 Task: Look for space in Mountlake Terrace, United States from 12th  July, 2023 to 15th July, 2023 for 3 adults in price range Rs.12000 to Rs.16000. Place can be entire place with 2 bedrooms having 3 beds and 1 bathroom. Property type can be house, flat, guest house. Booking option can be shelf check-in. Required host language is English.
Action: Mouse moved to (484, 103)
Screenshot: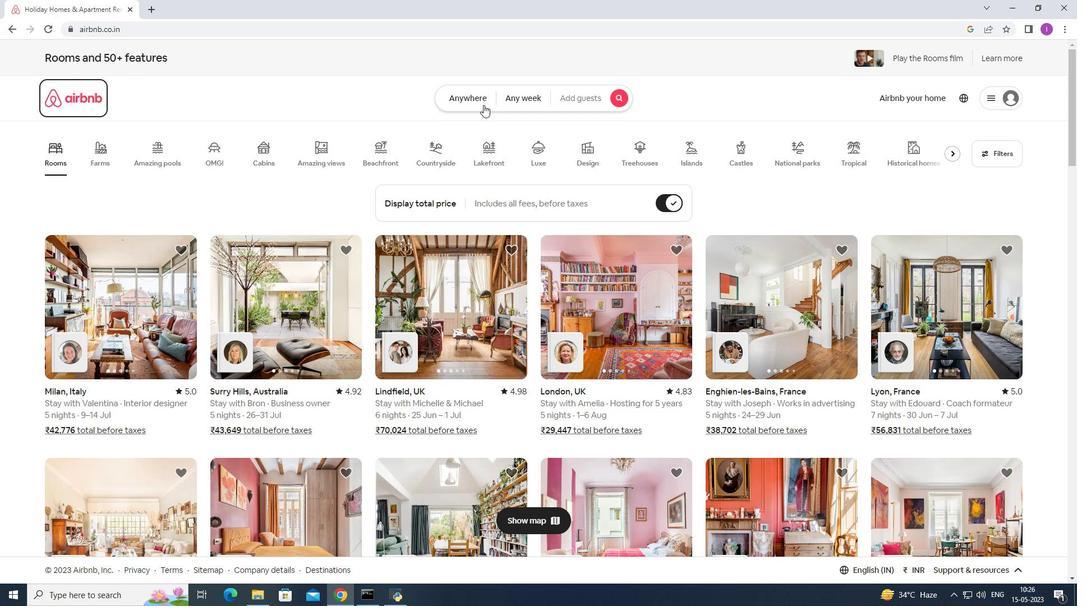 
Action: Mouse pressed left at (484, 103)
Screenshot: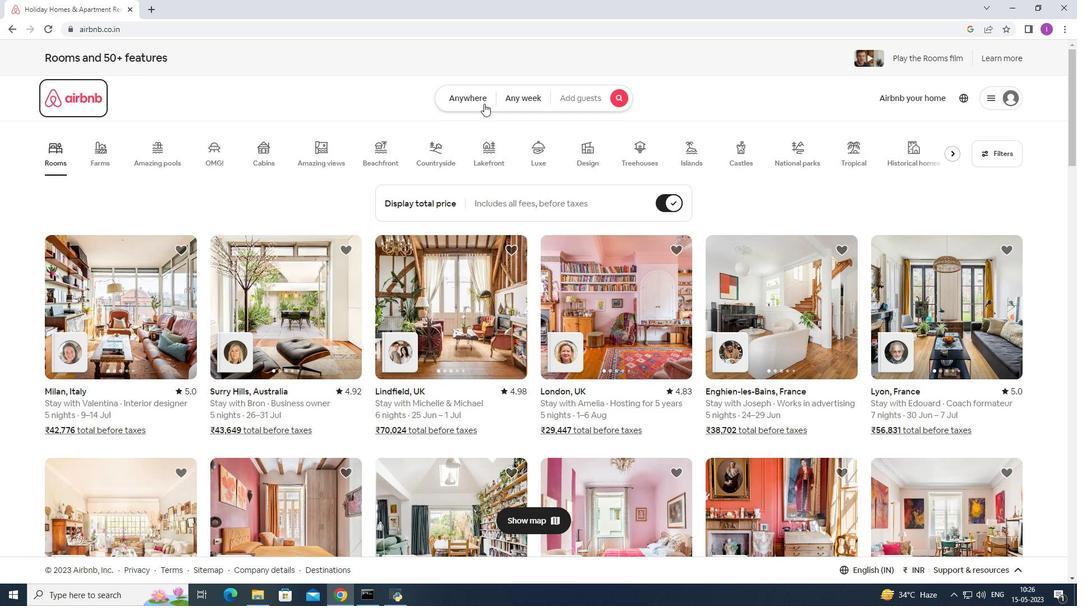 
Action: Key pressed <Key.shift>M
Screenshot: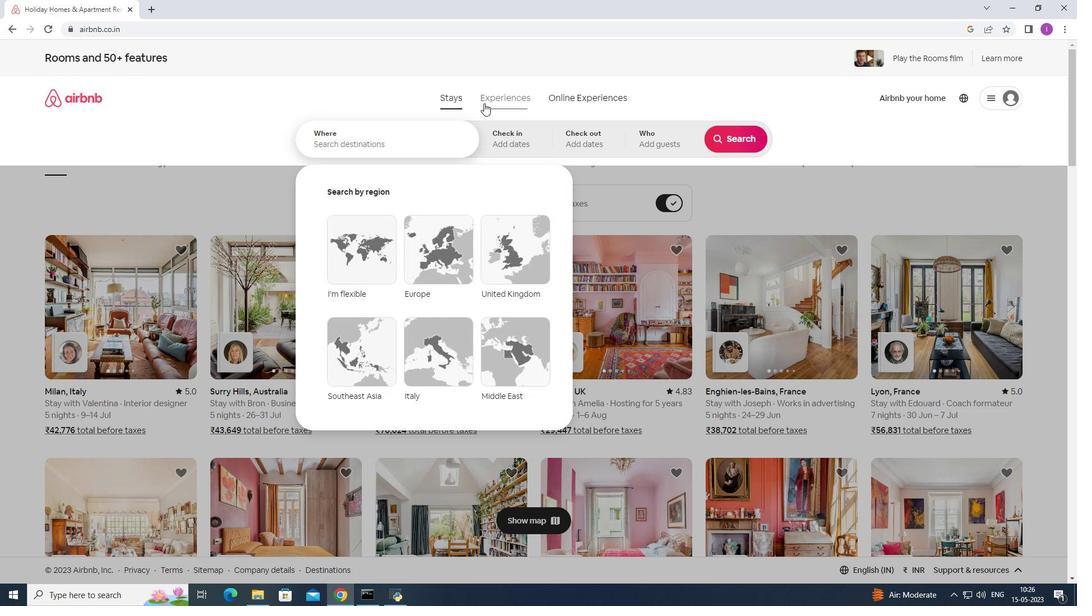 
Action: Mouse moved to (428, 138)
Screenshot: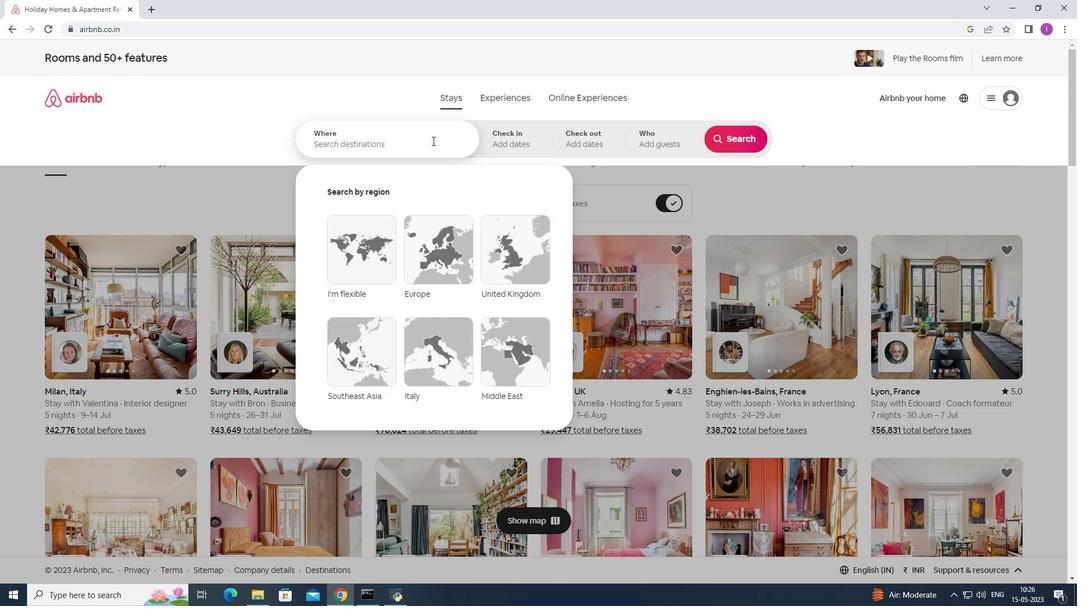 
Action: Mouse pressed left at (428, 138)
Screenshot: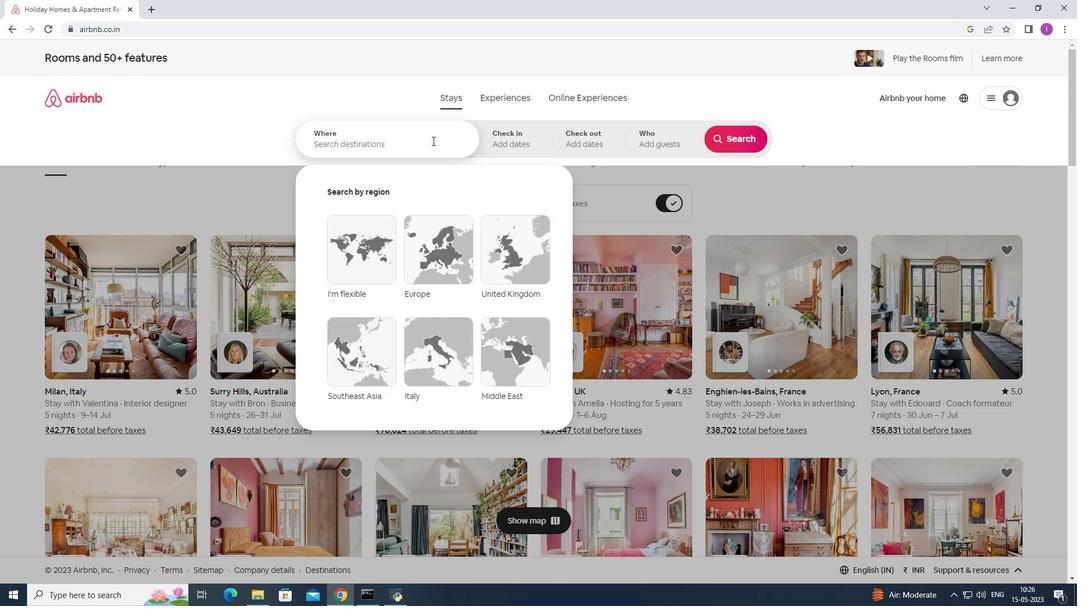 
Action: Key pressed <Key.shift>Mounta<Key.backspace>lake<Key.space><Key.shift><Key.shift><Key.shift><Key.shift><Key.shift><Key.shift><Key.shift><Key.shift><Key.shift><Key.shift><Key.shift>Terrace,<Key.shift>United<Key.space>stats<Key.backspace>es
Screenshot: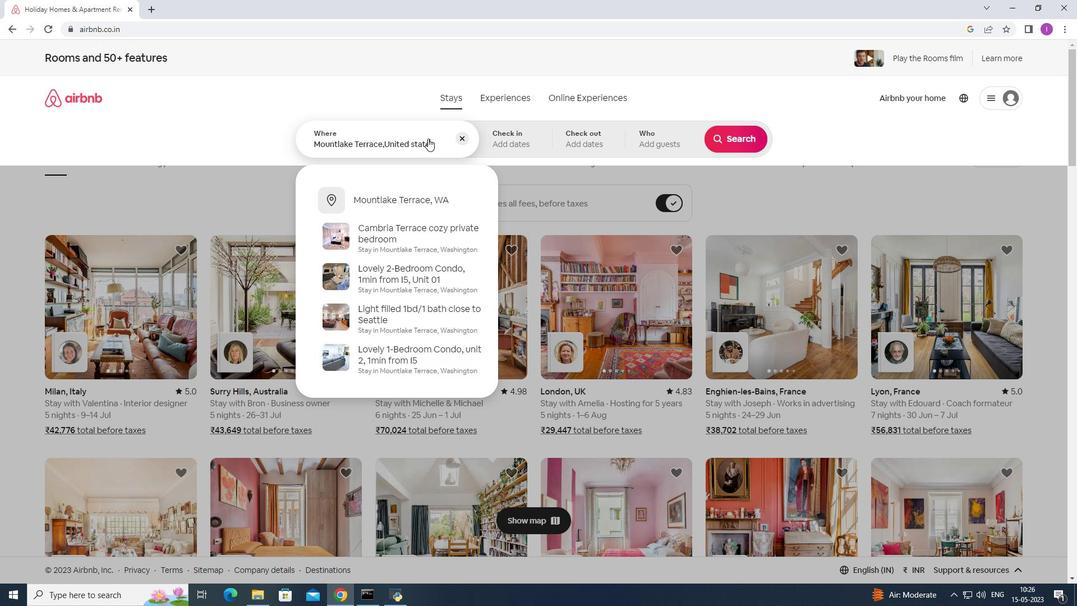 
Action: Mouse moved to (529, 136)
Screenshot: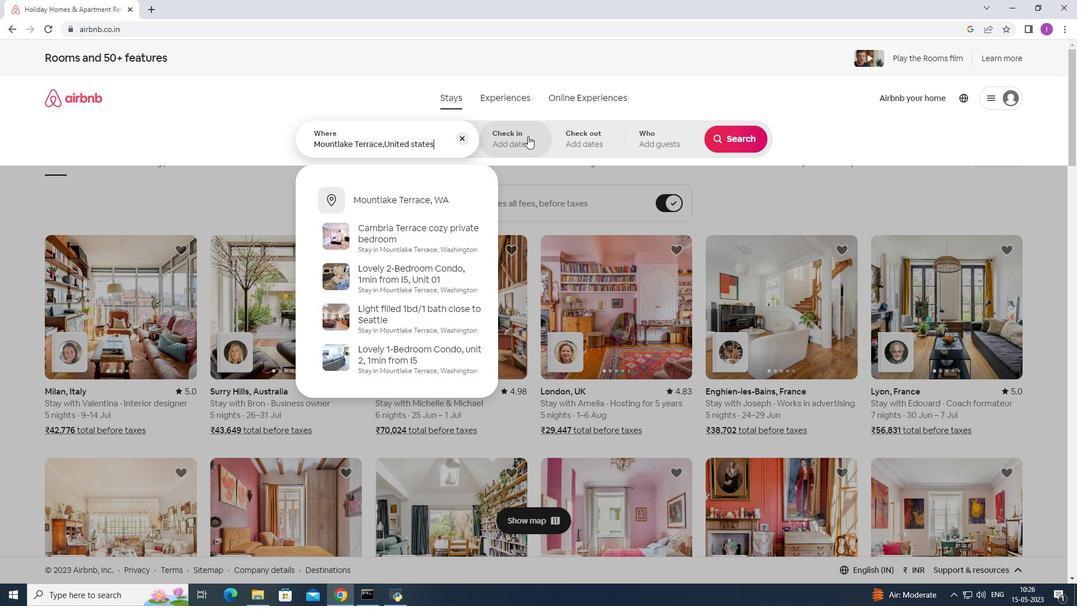 
Action: Mouse pressed left at (529, 136)
Screenshot: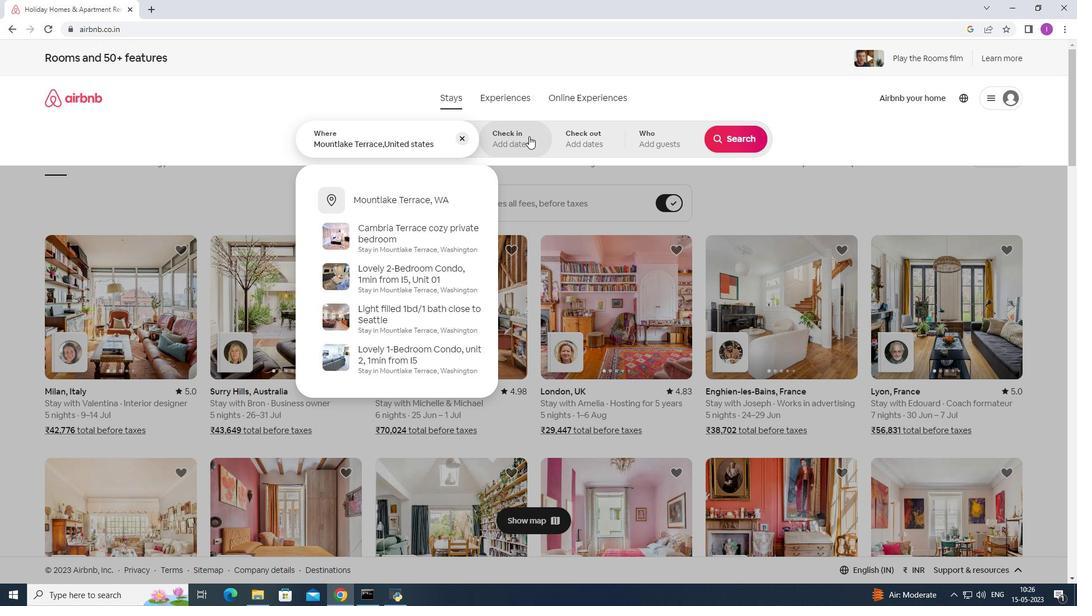 
Action: Mouse moved to (730, 228)
Screenshot: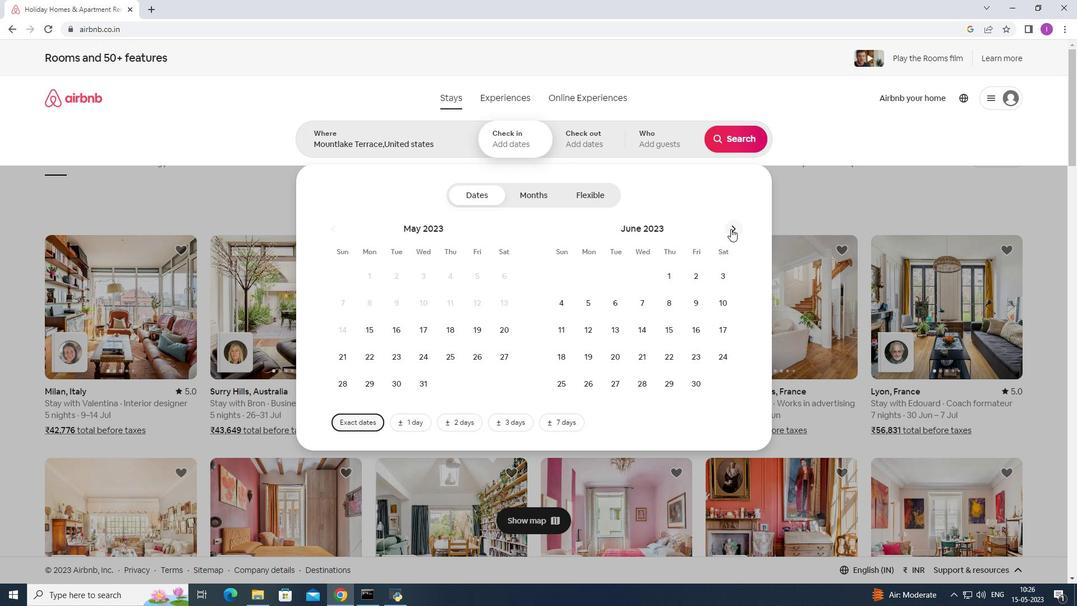 
Action: Mouse pressed left at (730, 228)
Screenshot: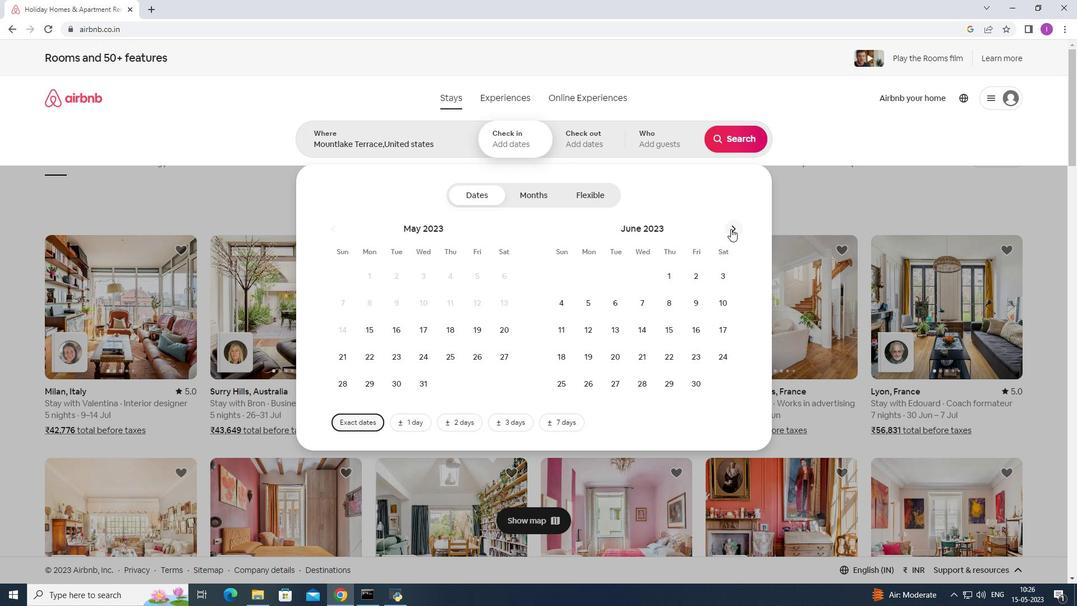 
Action: Mouse moved to (647, 332)
Screenshot: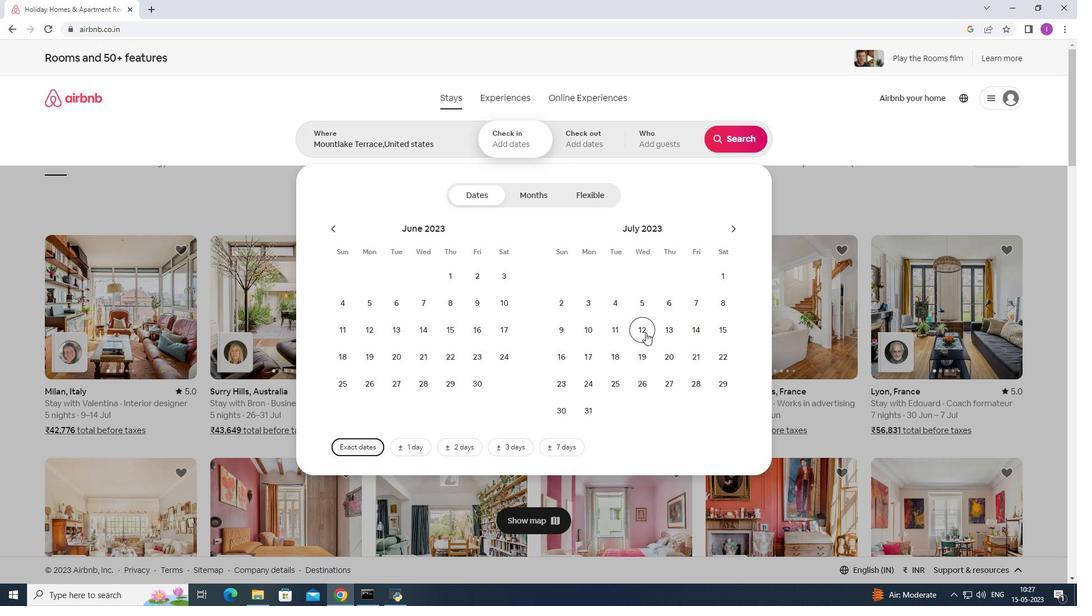
Action: Mouse pressed left at (647, 332)
Screenshot: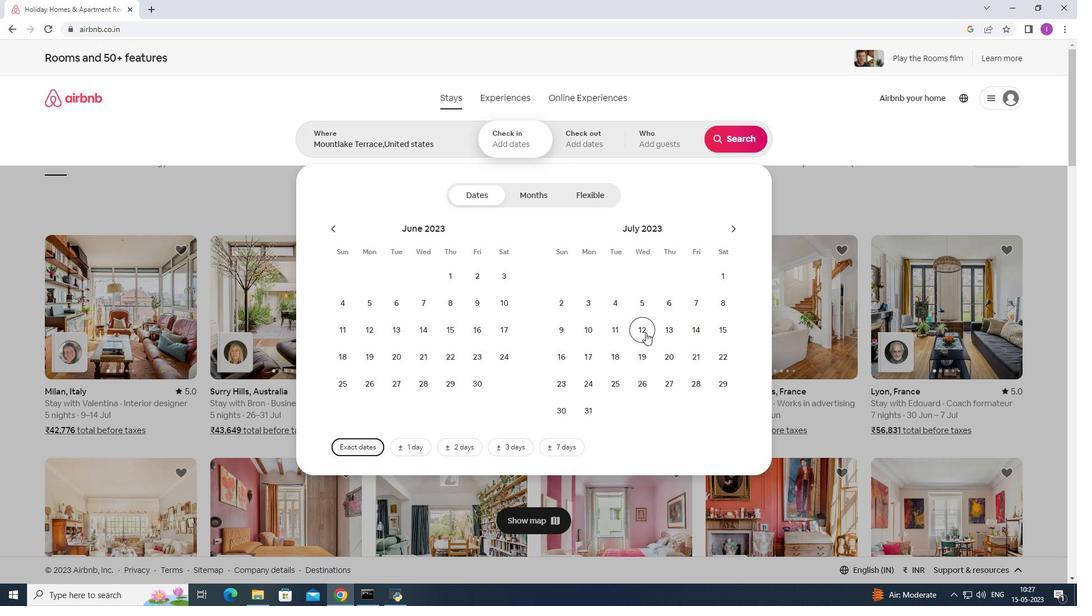 
Action: Mouse moved to (717, 328)
Screenshot: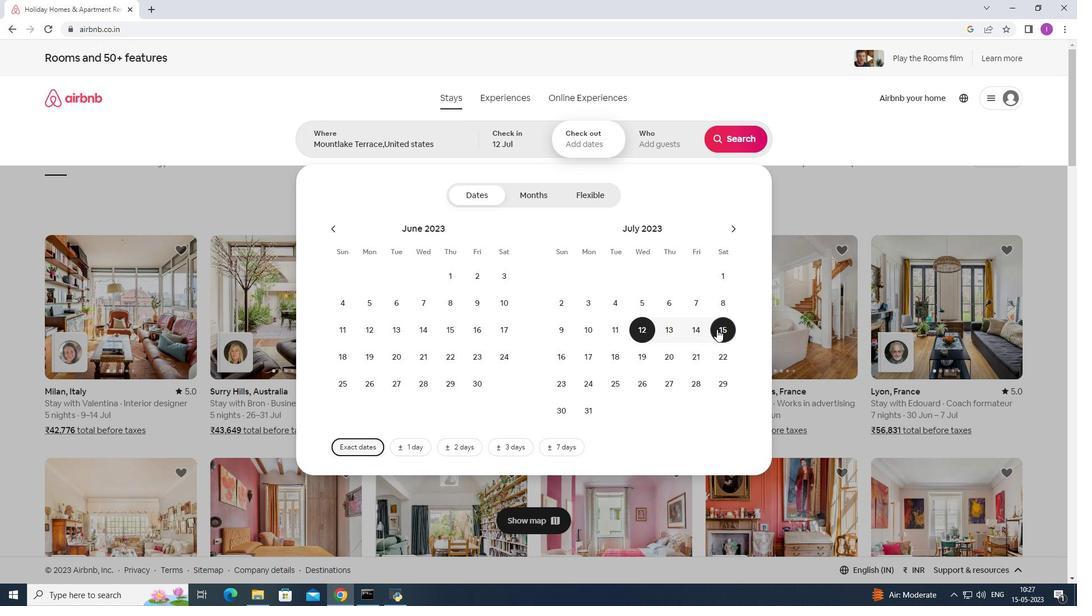 
Action: Mouse pressed left at (717, 328)
Screenshot: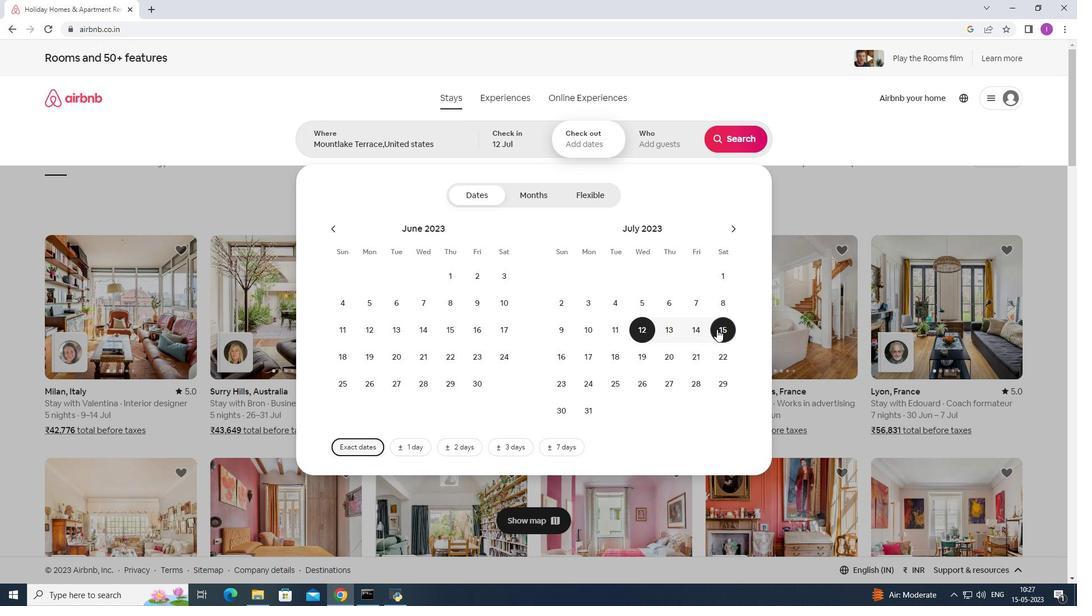 
Action: Mouse moved to (667, 132)
Screenshot: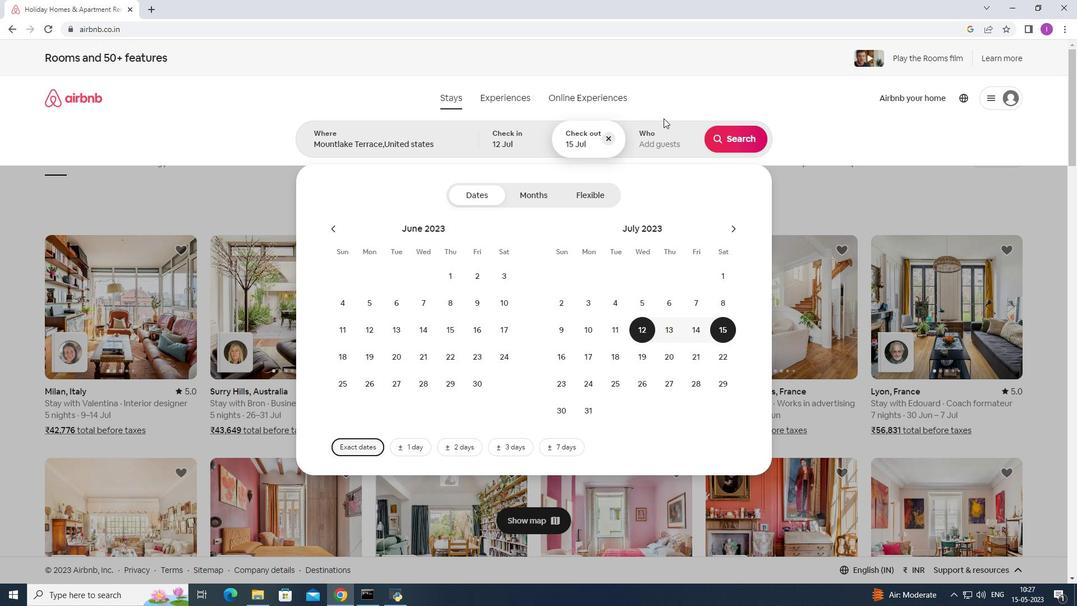 
Action: Mouse pressed left at (667, 132)
Screenshot: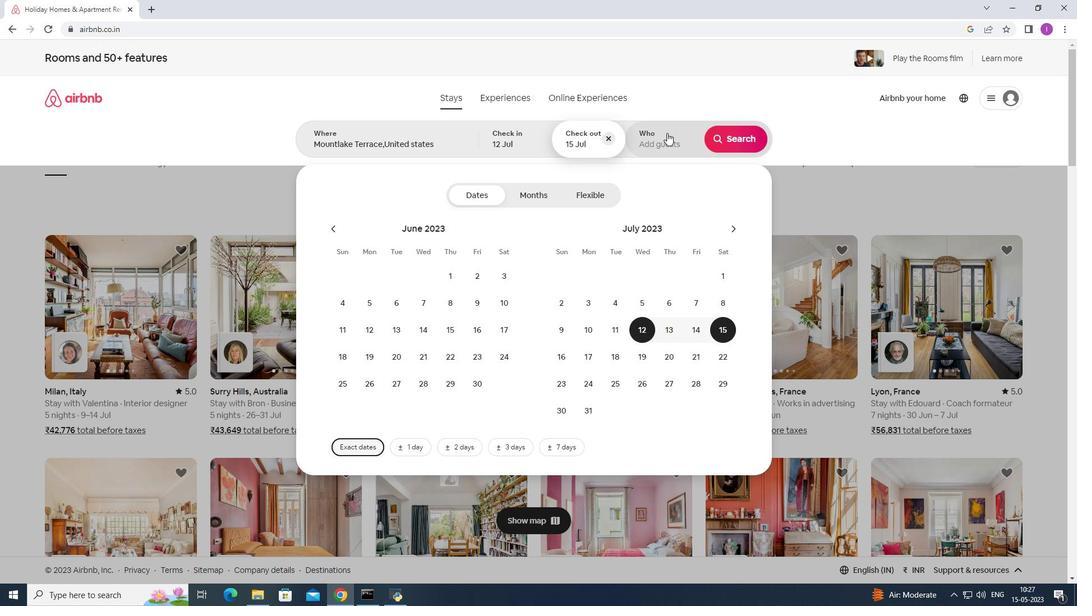 
Action: Mouse moved to (743, 201)
Screenshot: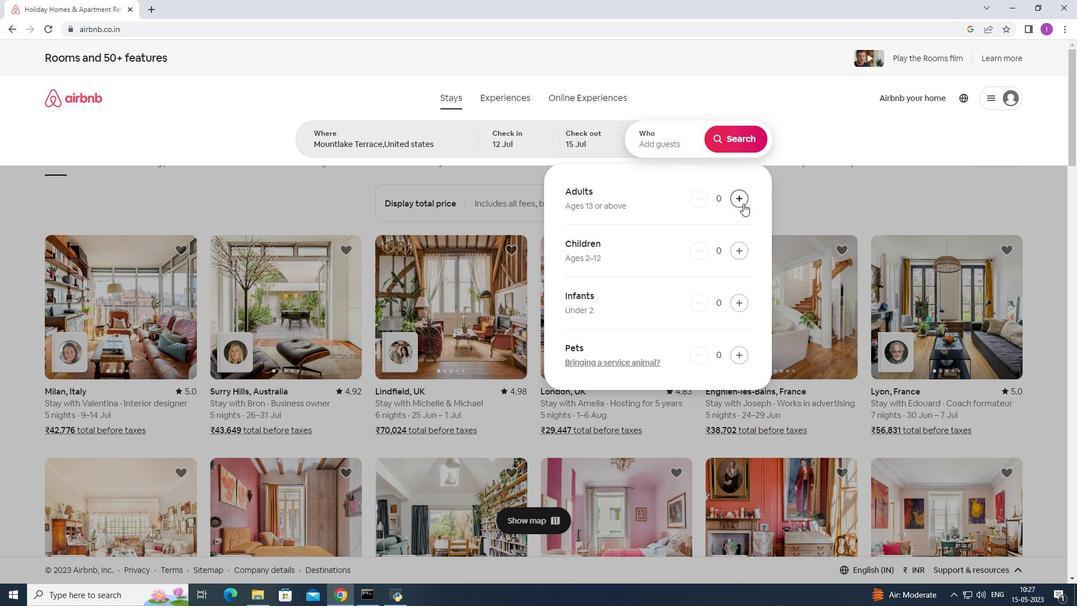 
Action: Mouse pressed left at (743, 201)
Screenshot: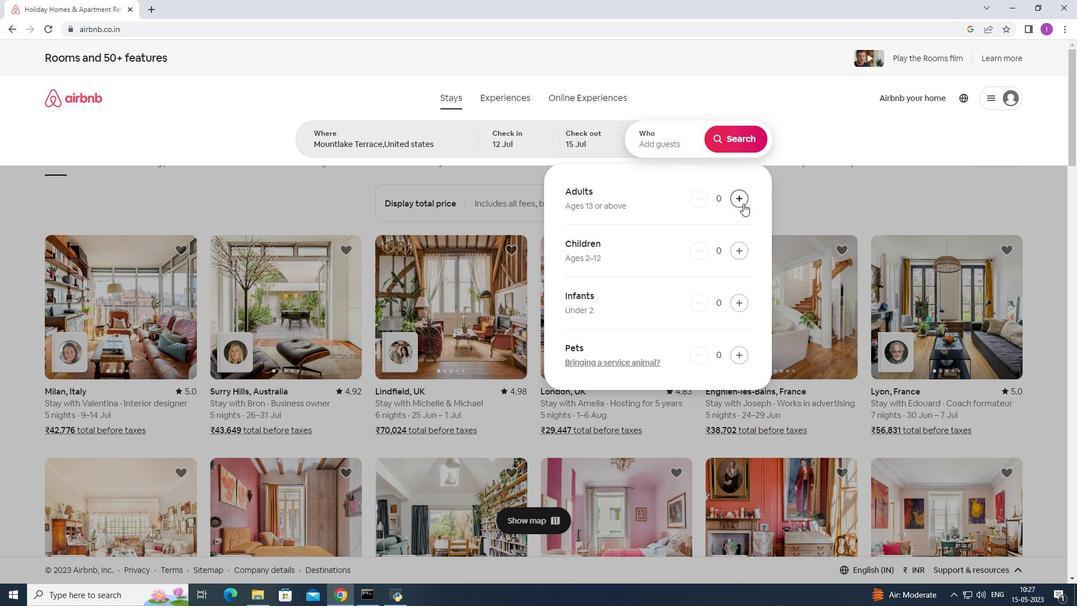 
Action: Mouse moved to (743, 200)
Screenshot: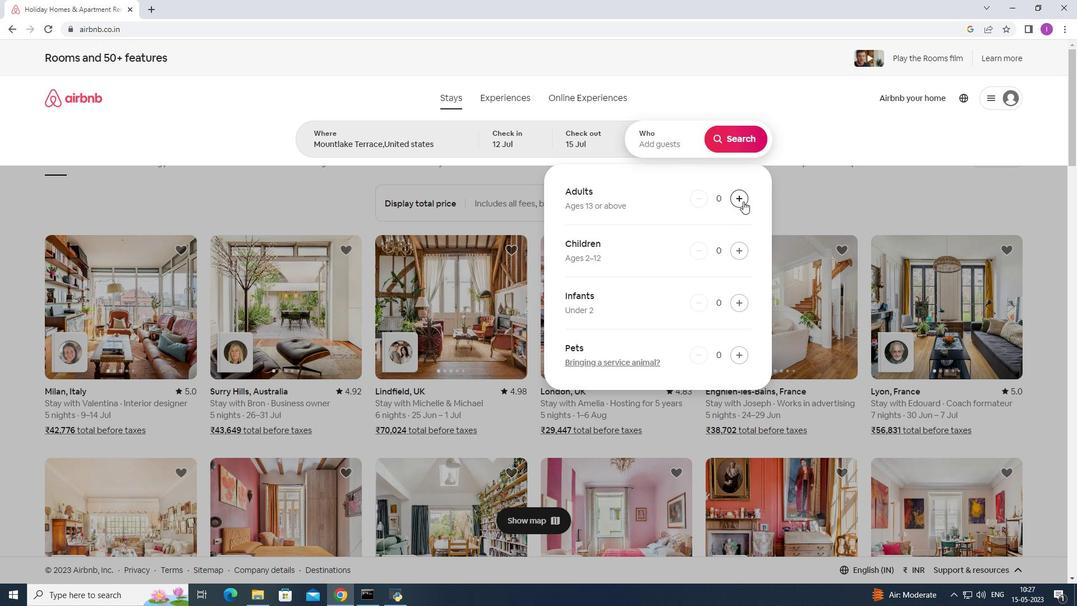 
Action: Mouse pressed left at (743, 200)
Screenshot: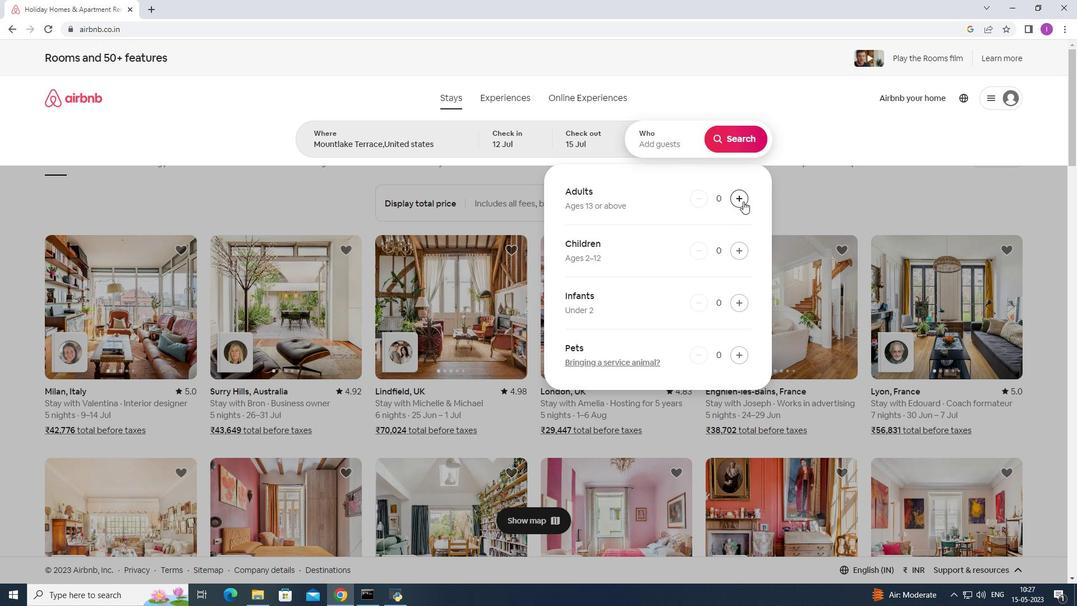 
Action: Mouse pressed left at (743, 200)
Screenshot: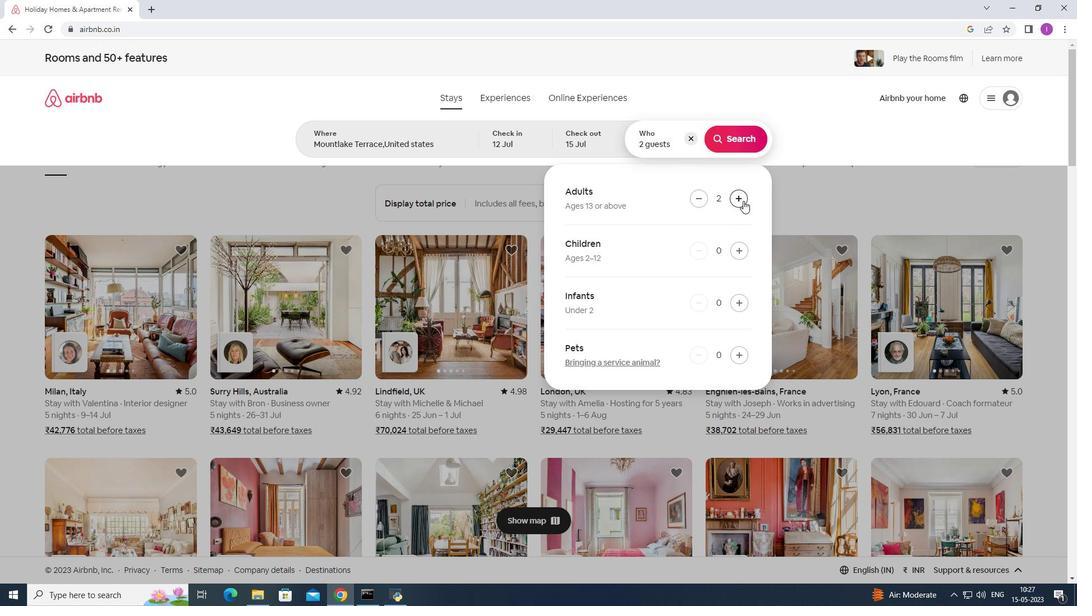 
Action: Mouse moved to (749, 145)
Screenshot: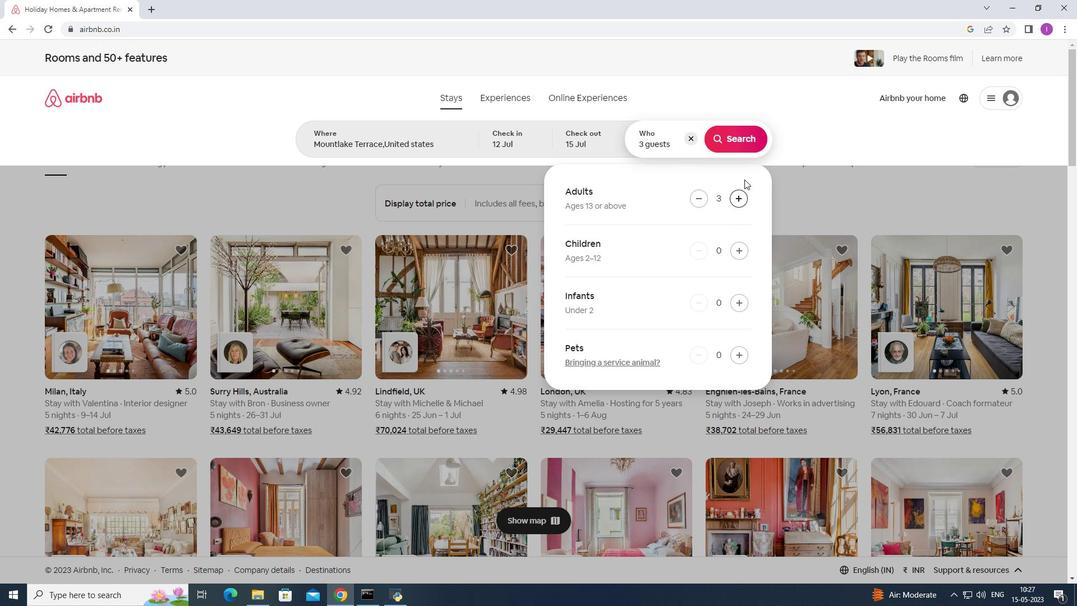 
Action: Mouse pressed left at (749, 145)
Screenshot: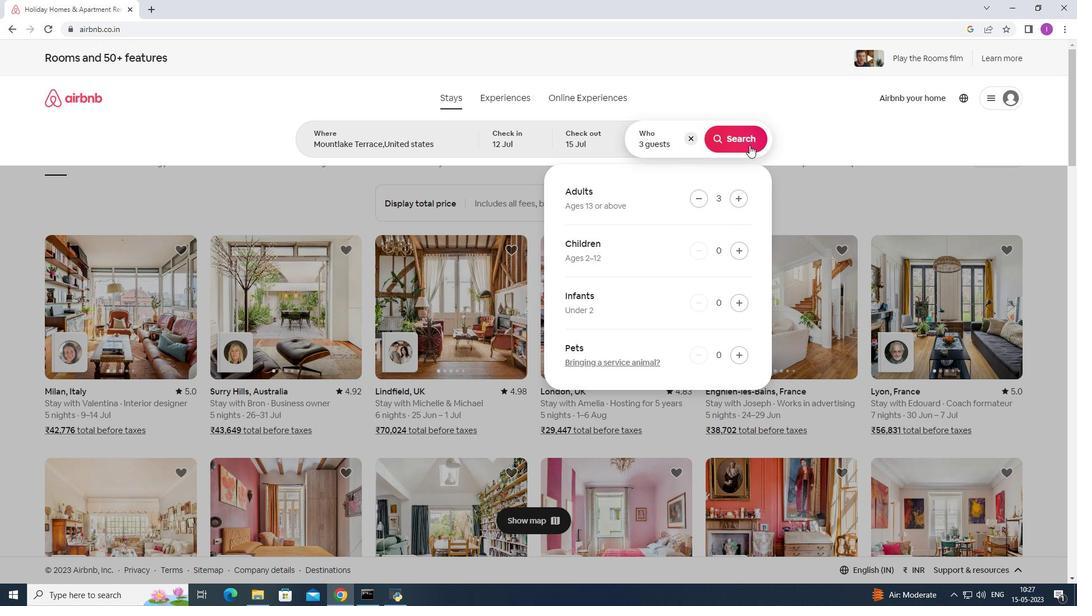 
Action: Mouse moved to (1040, 115)
Screenshot: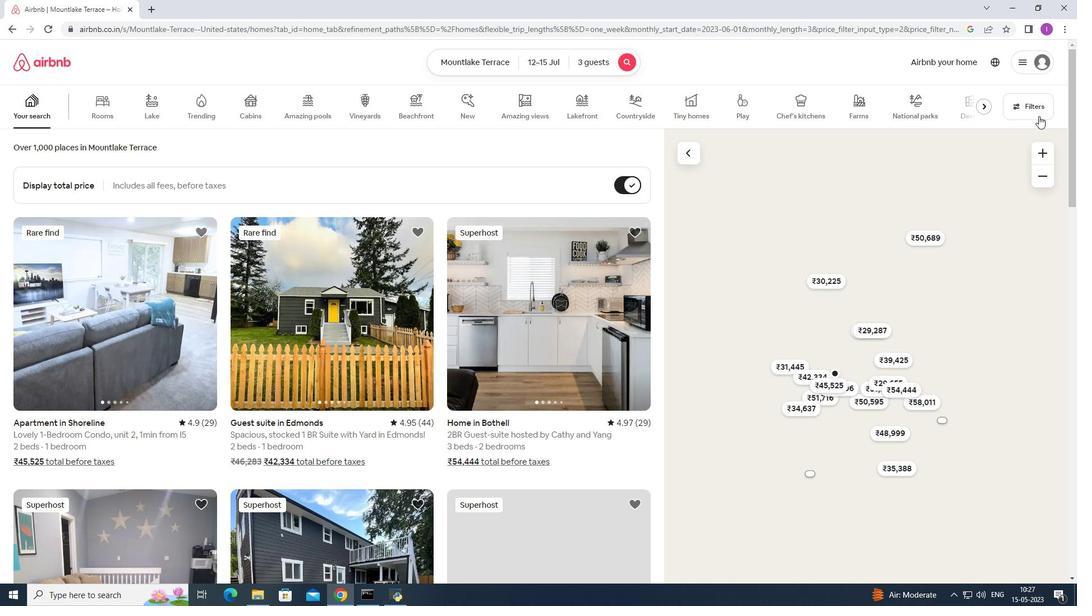 
Action: Mouse pressed left at (1040, 115)
Screenshot: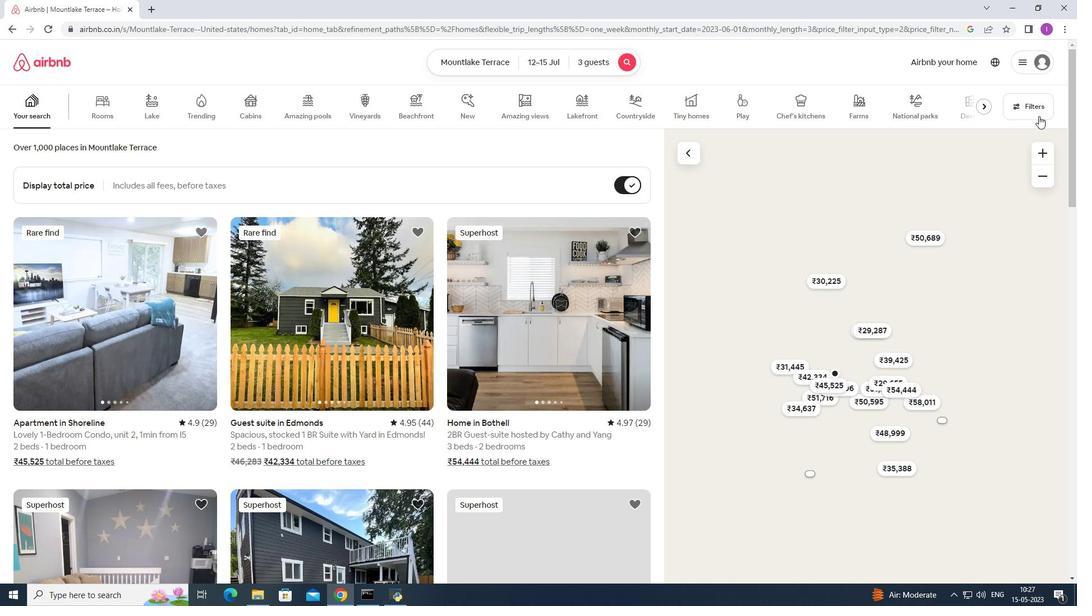 
Action: Mouse moved to (615, 382)
Screenshot: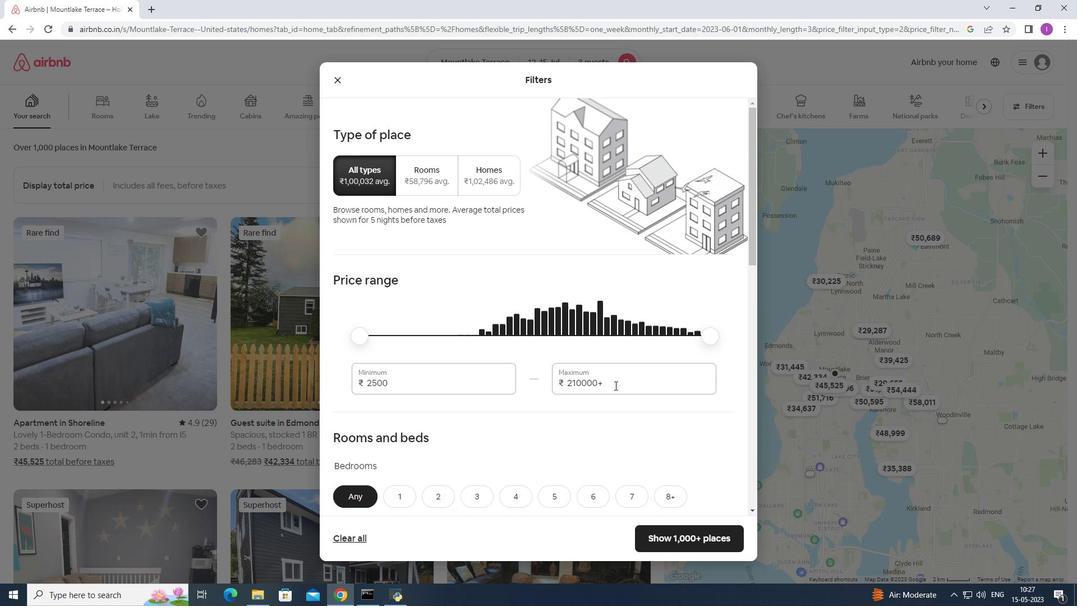 
Action: Mouse pressed left at (615, 382)
Screenshot: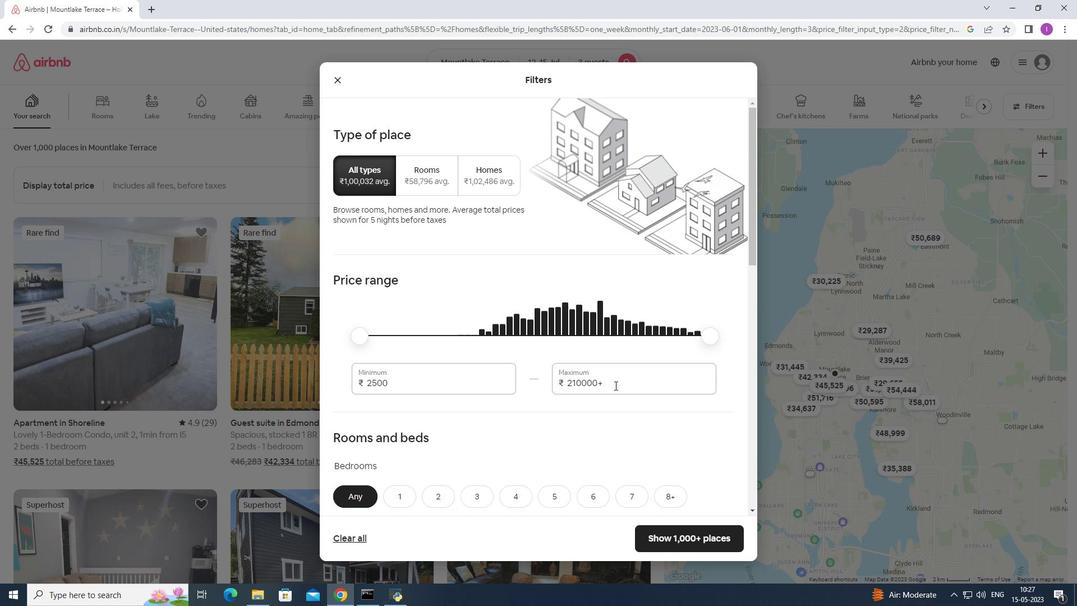 
Action: Mouse moved to (556, 387)
Screenshot: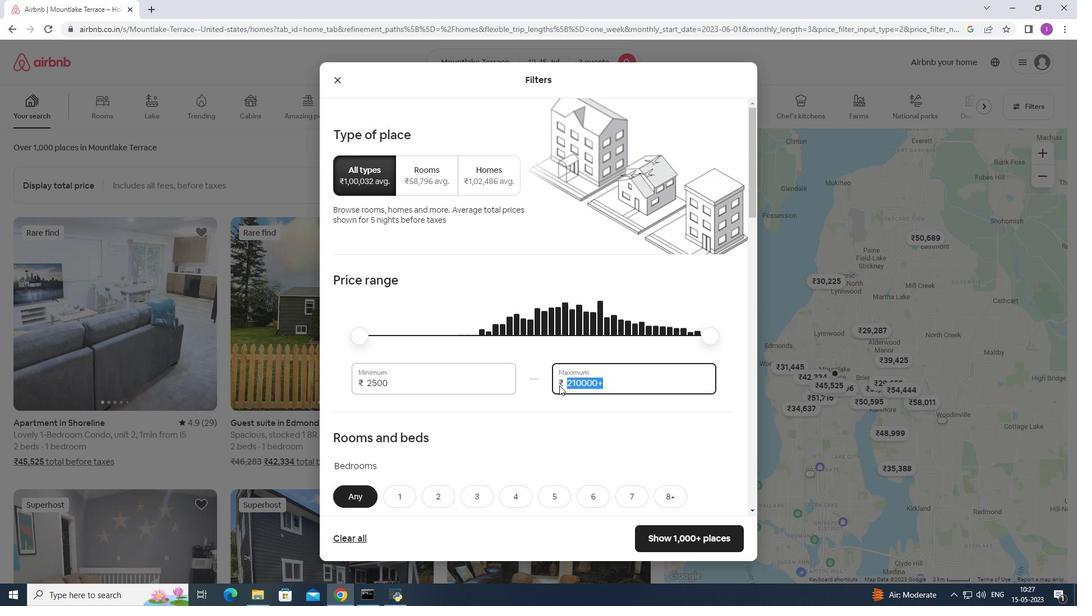 
Action: Key pressed 16000
Screenshot: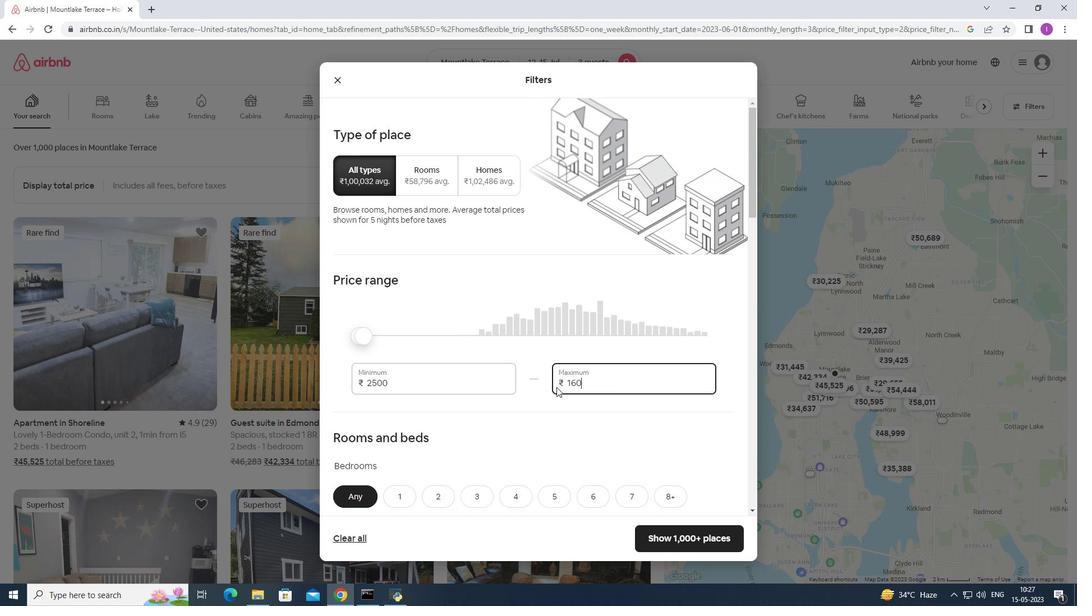 
Action: Mouse moved to (401, 381)
Screenshot: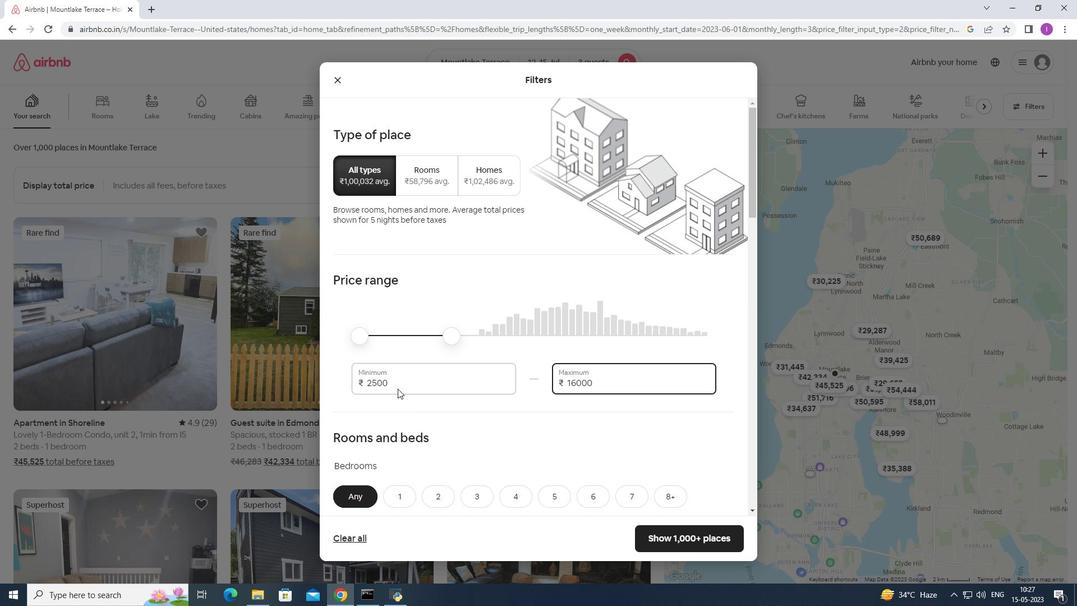 
Action: Mouse pressed left at (401, 381)
Screenshot: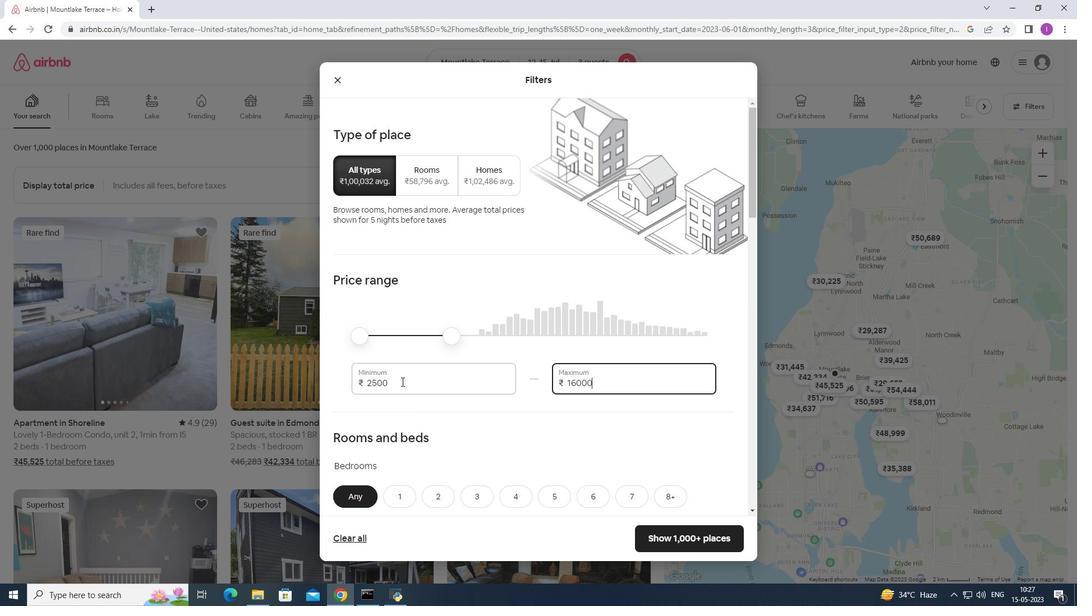 
Action: Mouse moved to (347, 381)
Screenshot: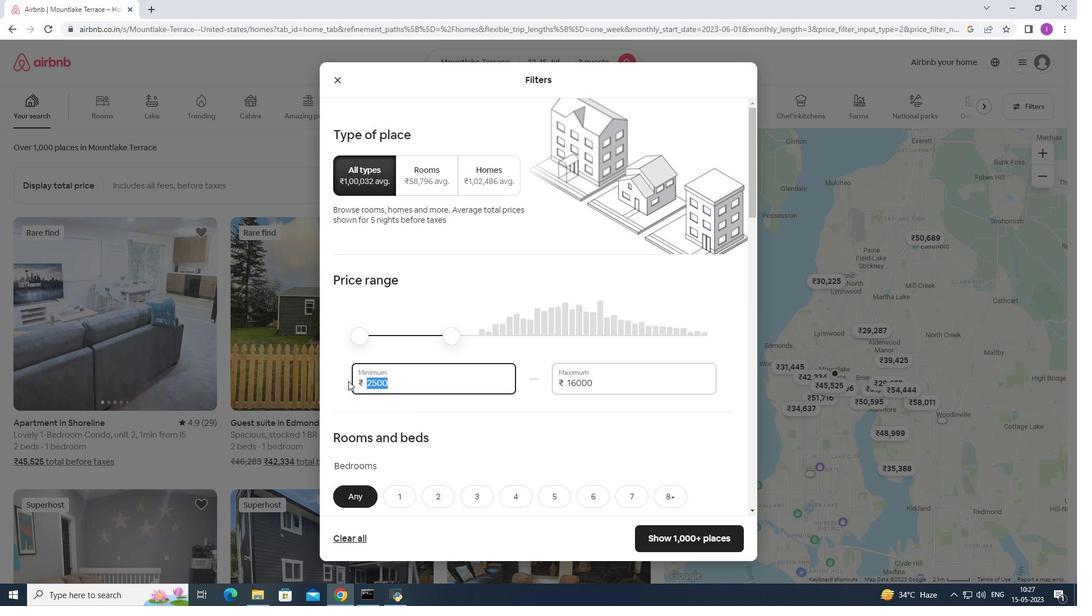 
Action: Key pressed 12000
Screenshot: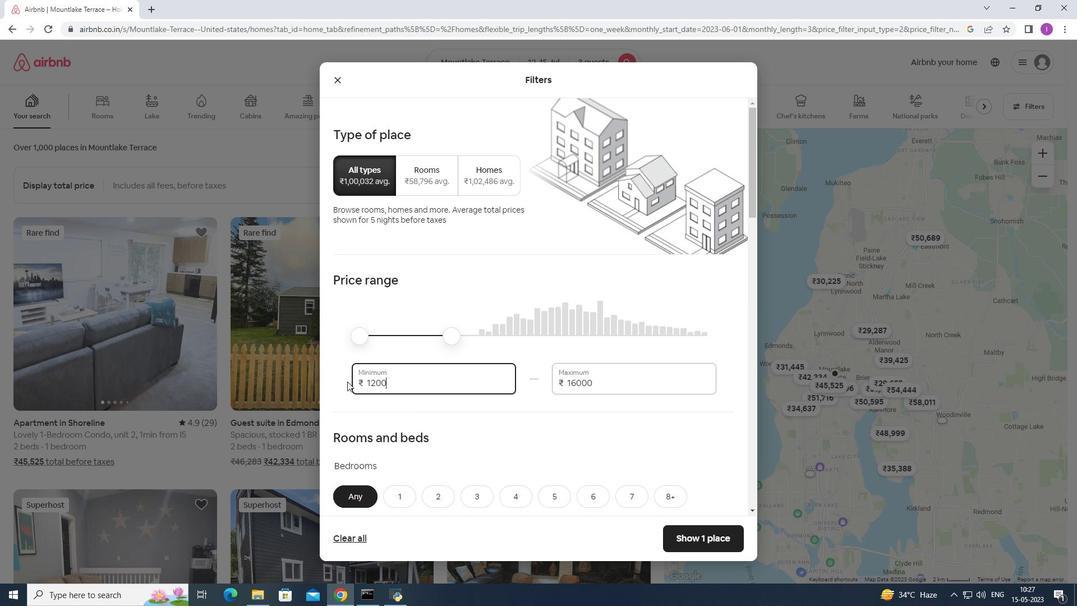 
Action: Mouse moved to (346, 381)
Screenshot: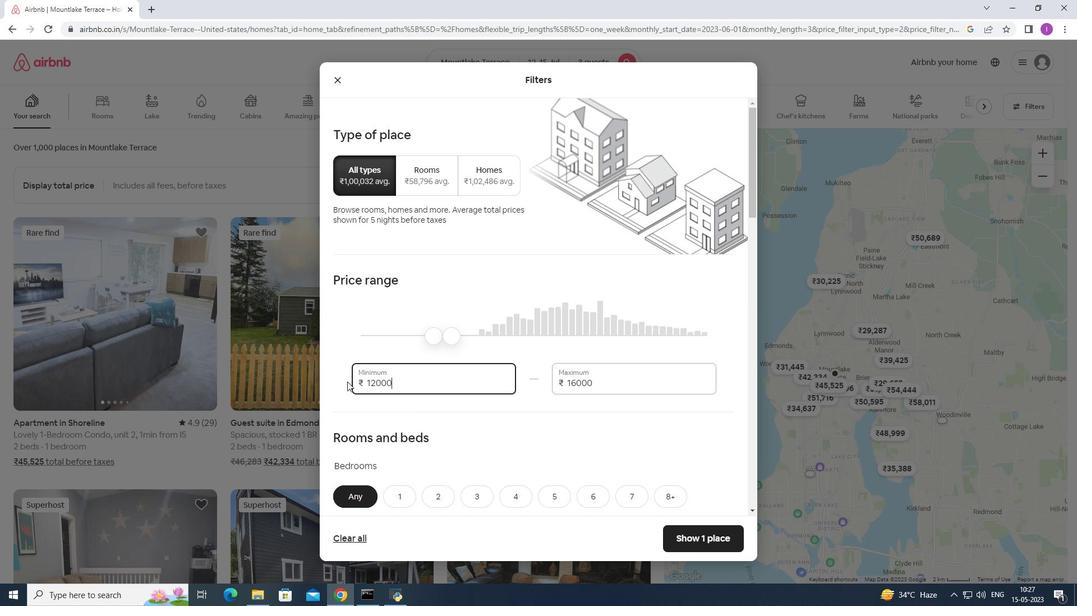 
Action: Mouse scrolled (346, 381) with delta (0, 0)
Screenshot: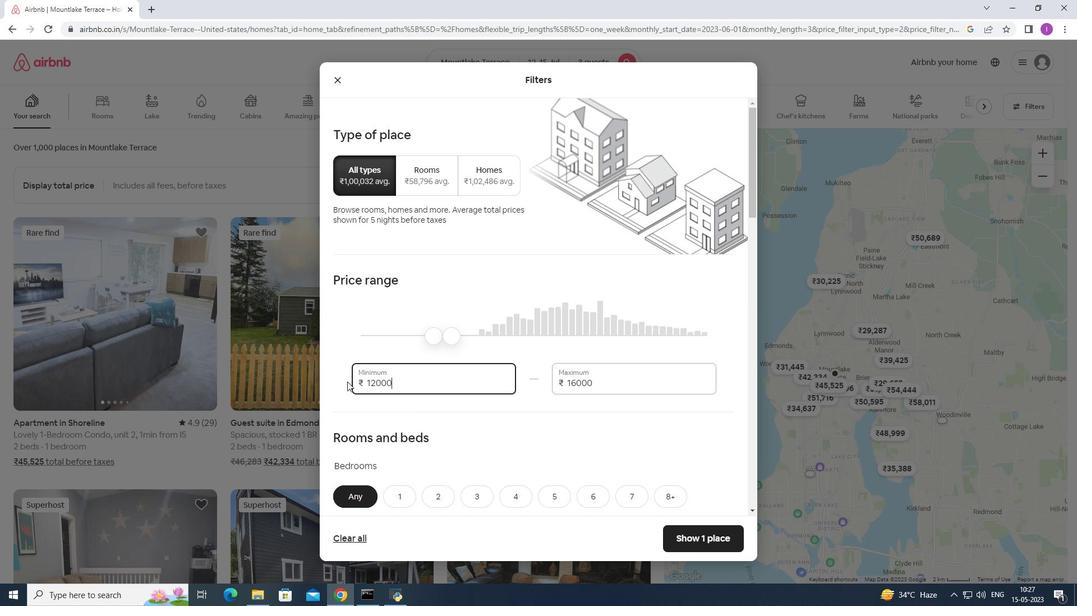 
Action: Mouse scrolled (346, 381) with delta (0, 0)
Screenshot: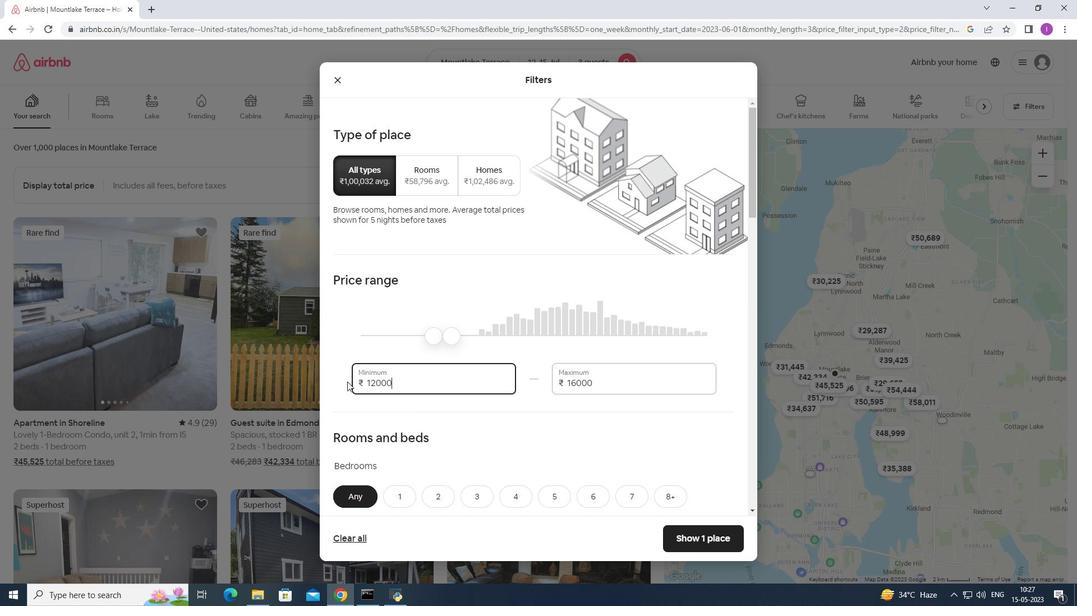 
Action: Mouse scrolled (346, 381) with delta (0, 0)
Screenshot: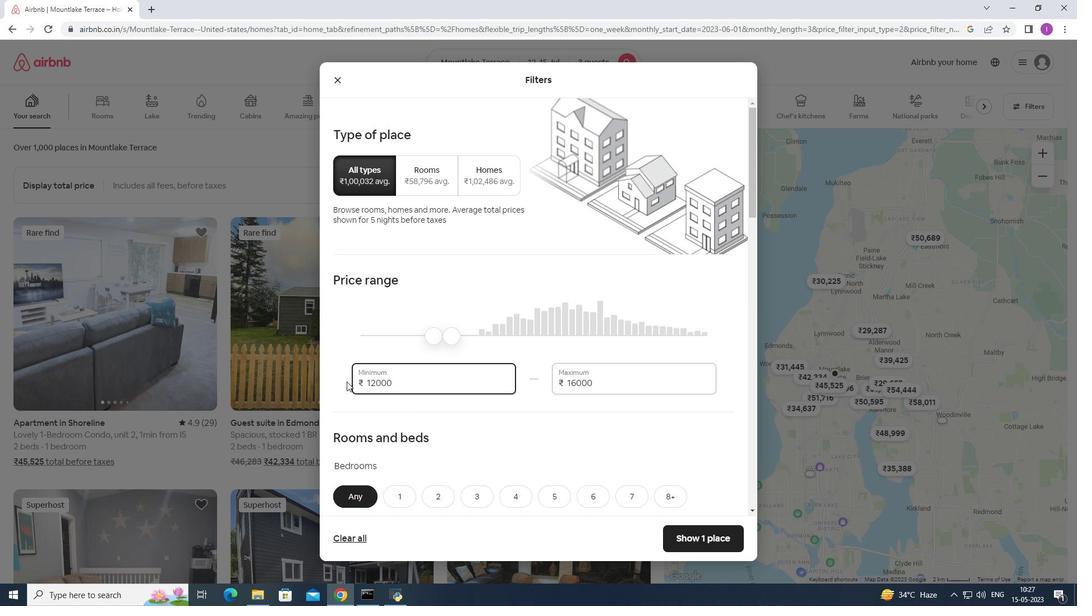 
Action: Mouse moved to (445, 331)
Screenshot: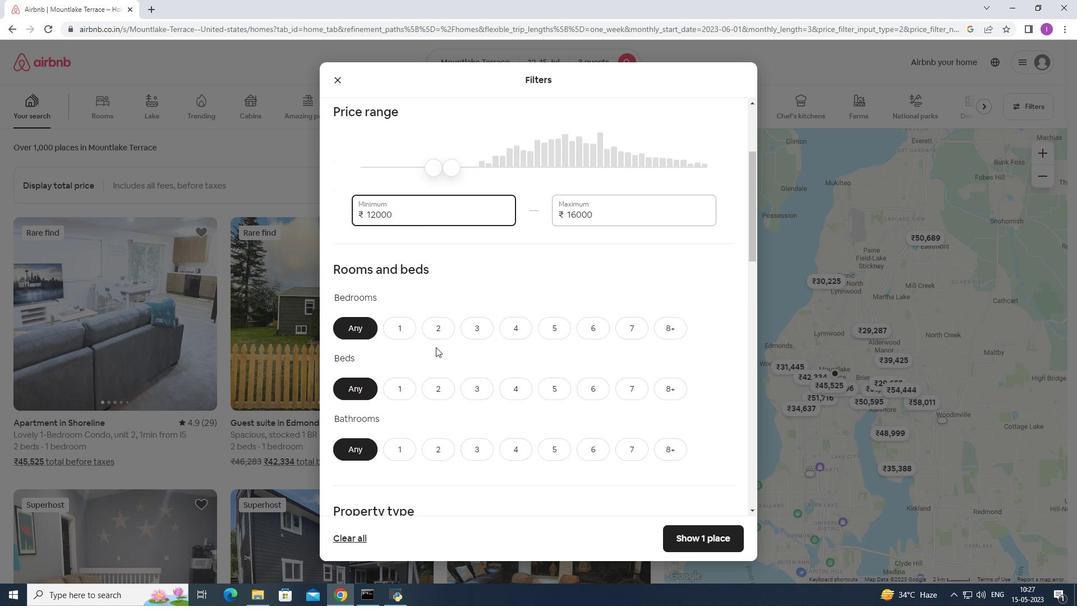 
Action: Mouse pressed left at (445, 331)
Screenshot: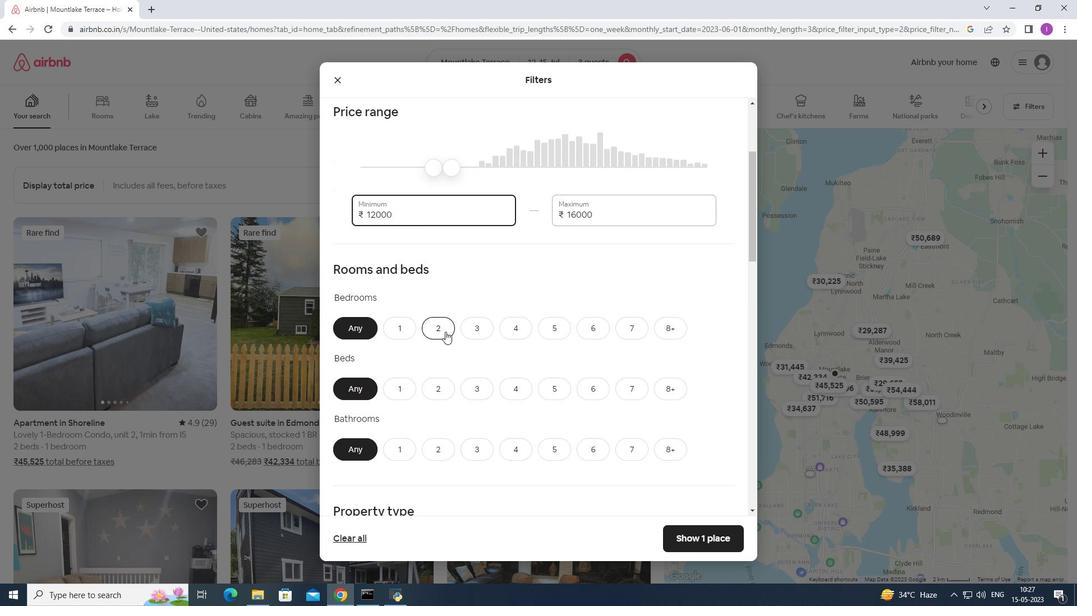 
Action: Mouse moved to (489, 392)
Screenshot: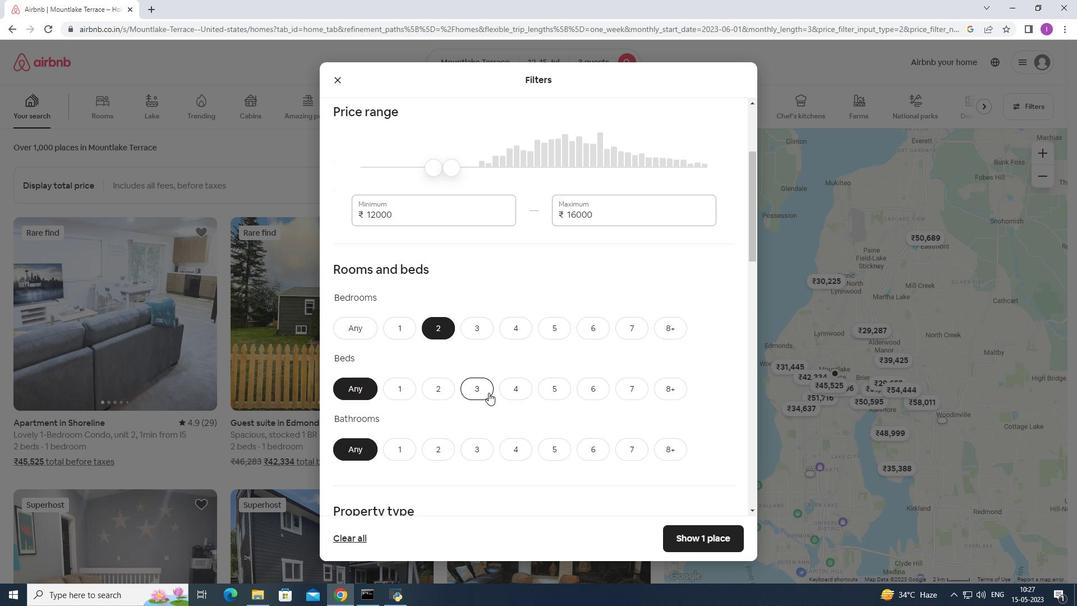 
Action: Mouse pressed left at (489, 392)
Screenshot: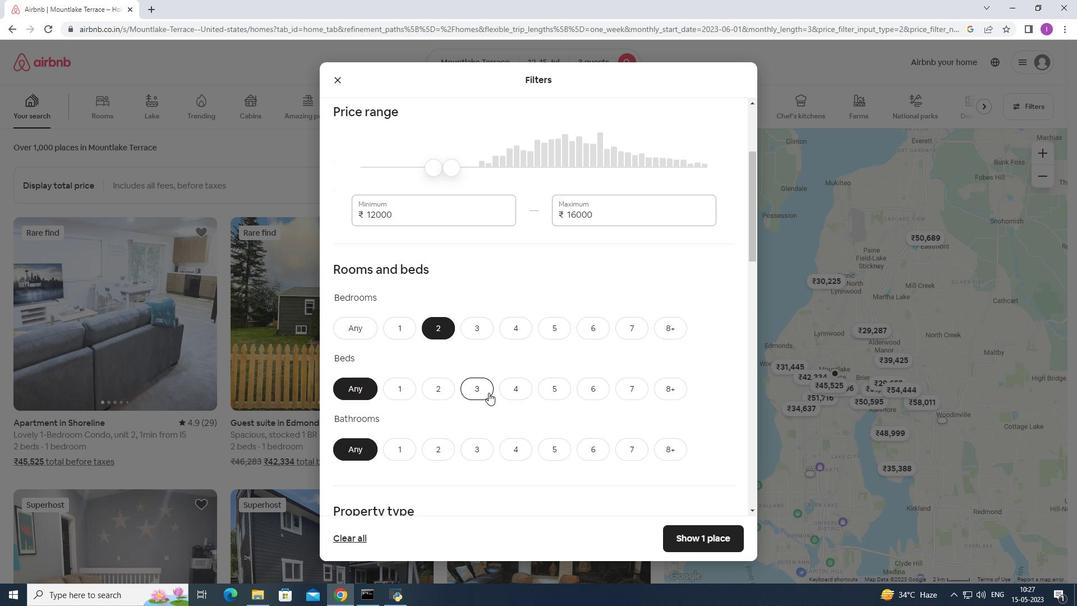 
Action: Mouse moved to (401, 388)
Screenshot: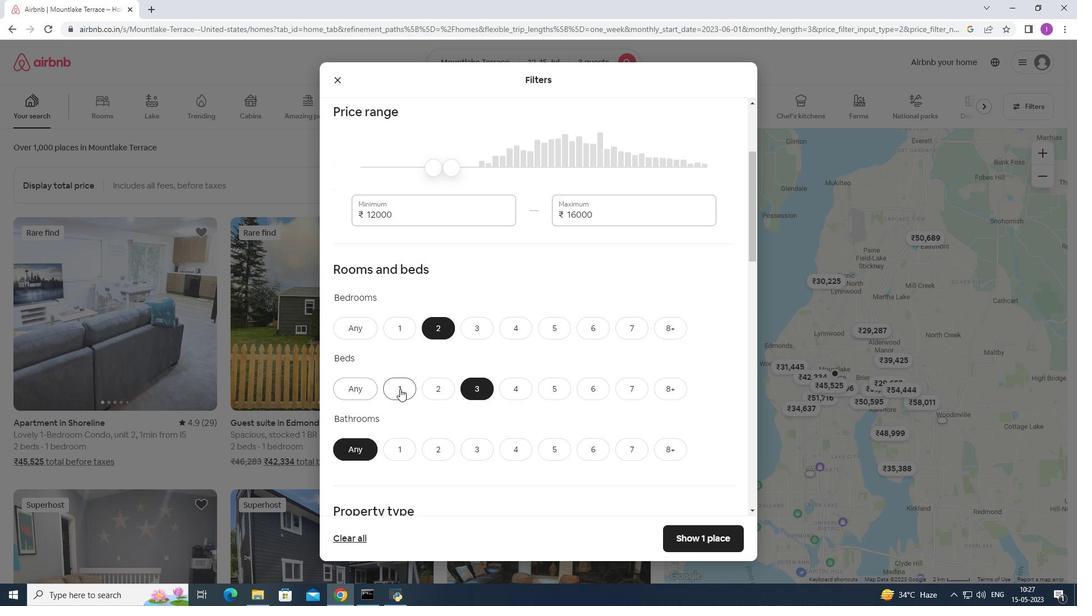 
Action: Mouse pressed left at (401, 388)
Screenshot: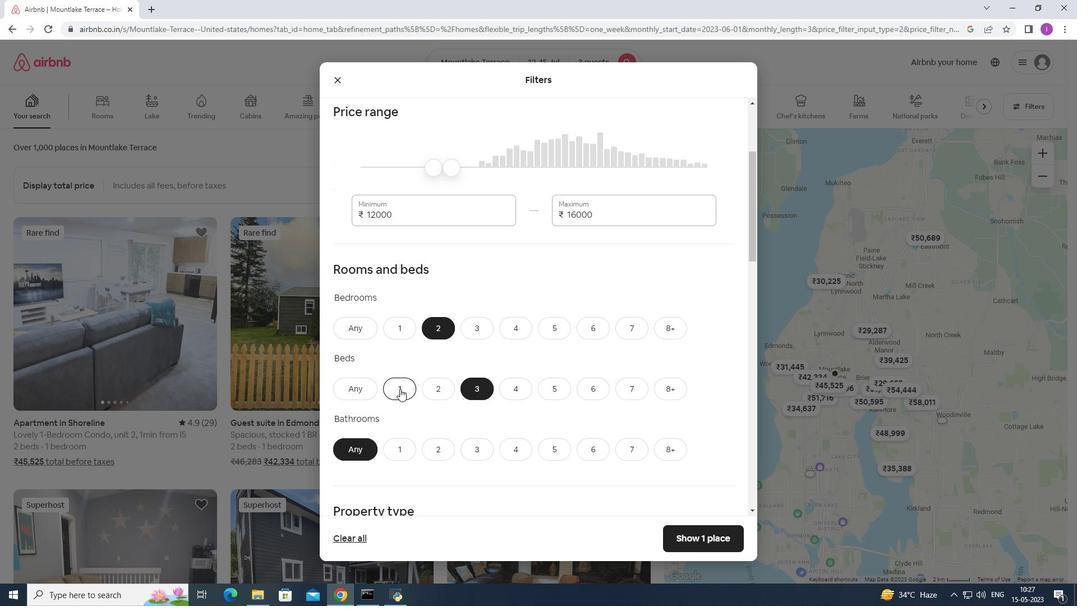 
Action: Mouse moved to (444, 487)
Screenshot: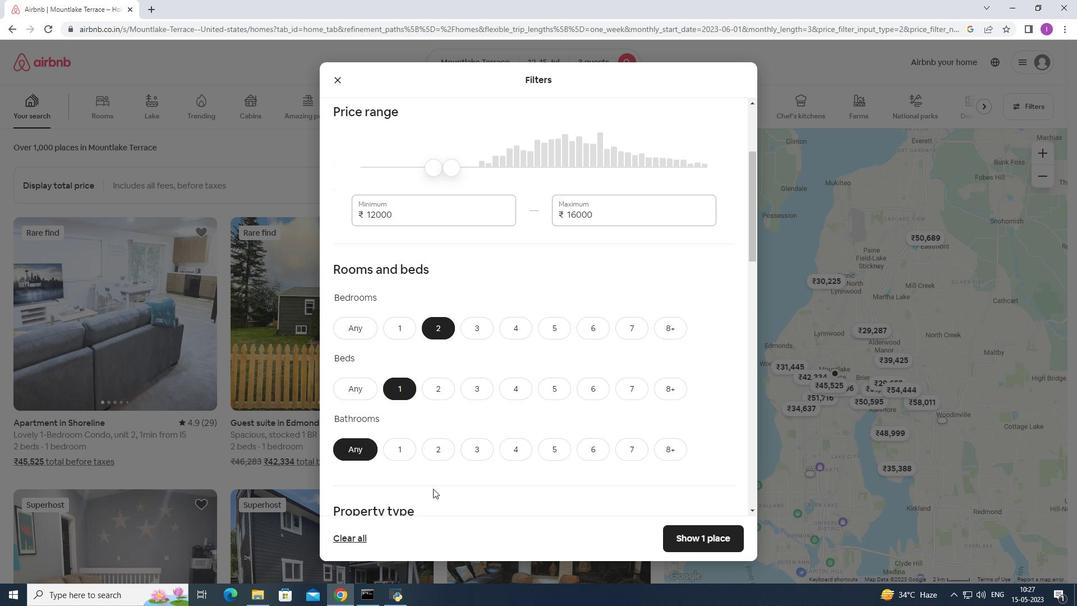 
Action: Mouse scrolled (444, 487) with delta (0, 0)
Screenshot: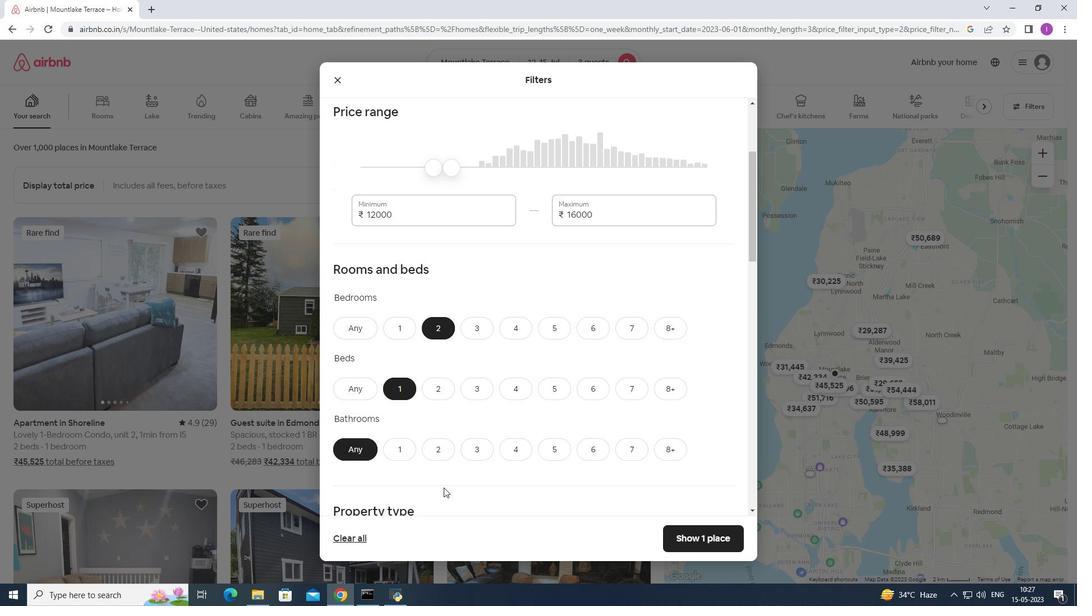 
Action: Mouse scrolled (444, 487) with delta (0, 0)
Screenshot: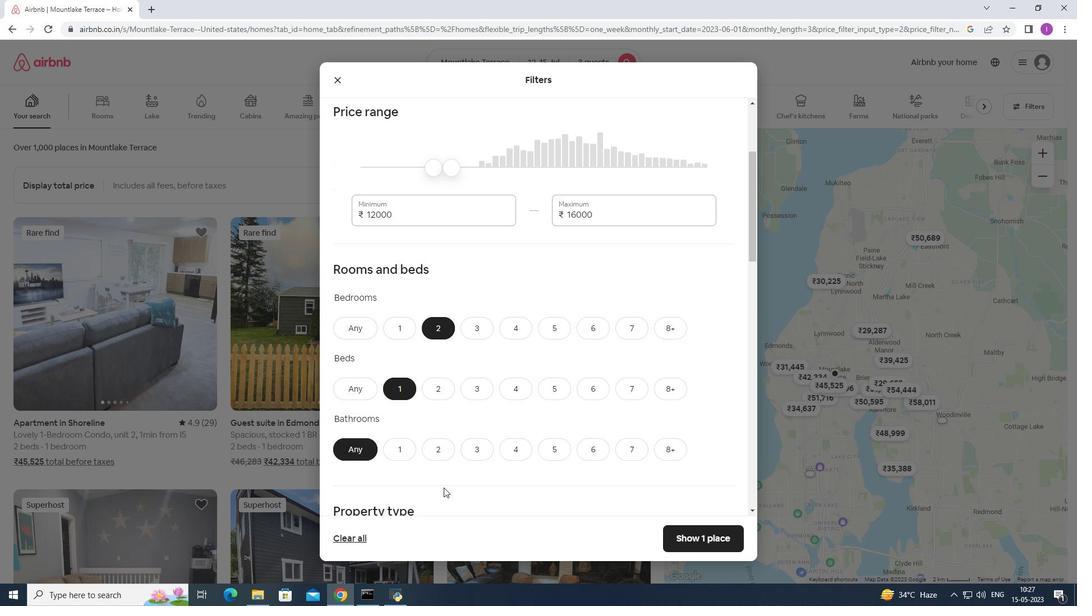 
Action: Mouse moved to (444, 487)
Screenshot: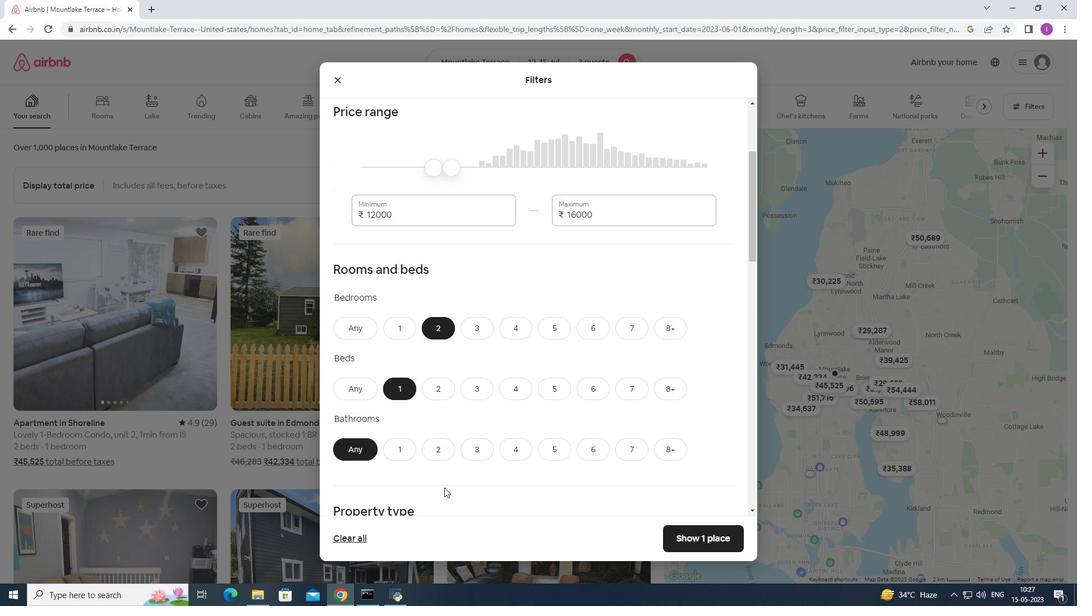 
Action: Mouse scrolled (444, 486) with delta (0, 0)
Screenshot: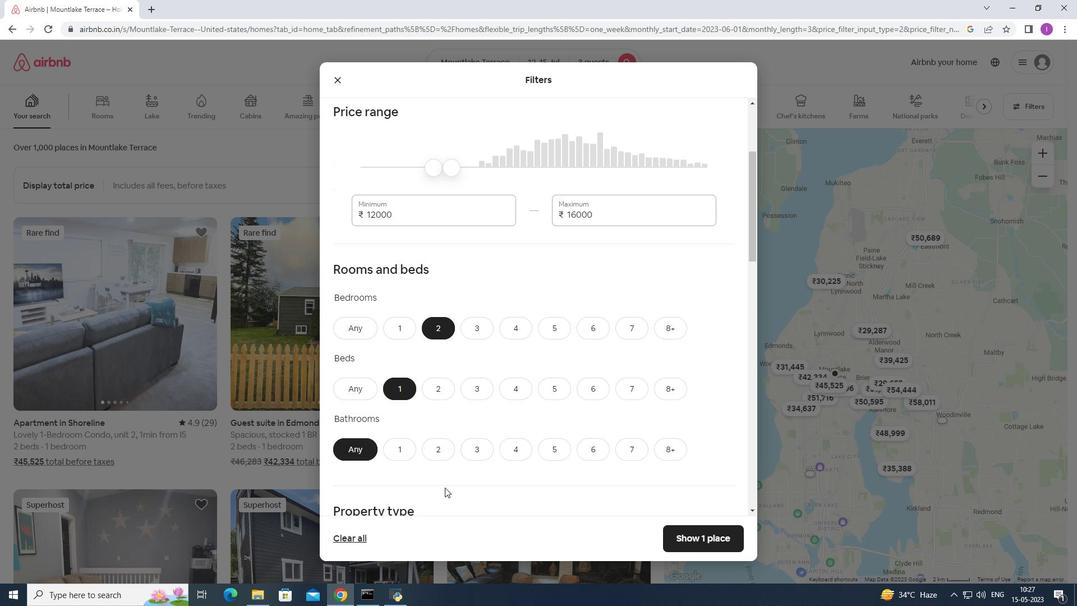
Action: Mouse moved to (396, 286)
Screenshot: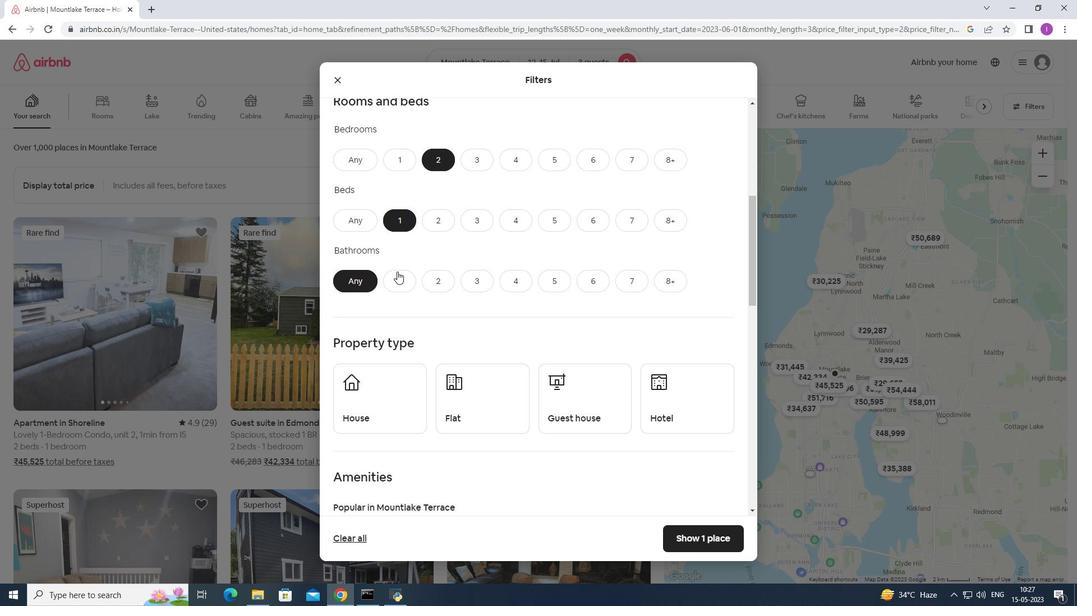 
Action: Mouse pressed left at (396, 286)
Screenshot: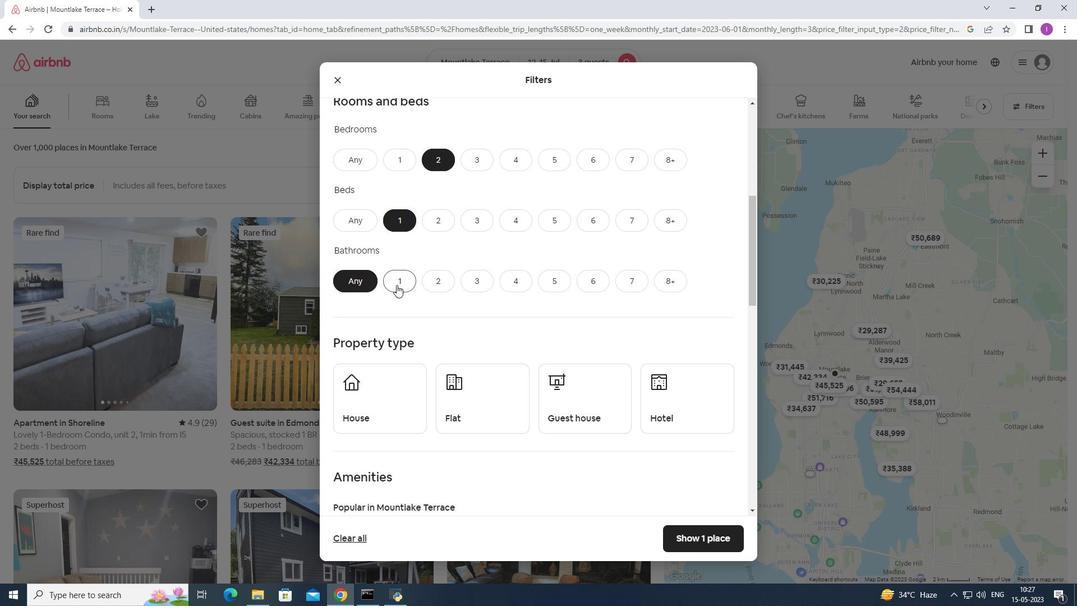 
Action: Mouse moved to (449, 342)
Screenshot: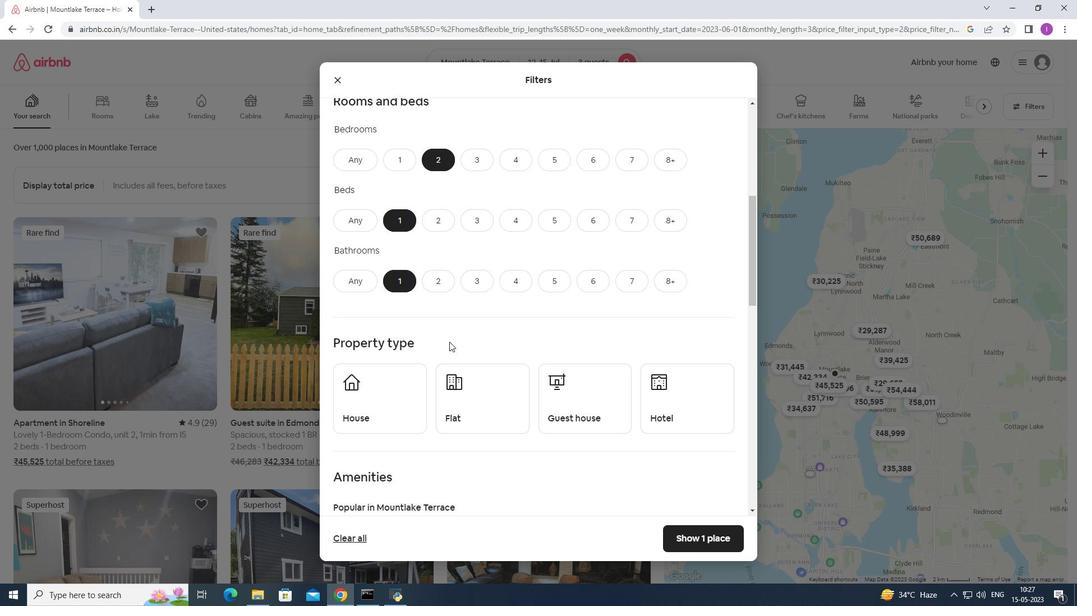 
Action: Mouse scrolled (449, 341) with delta (0, 0)
Screenshot: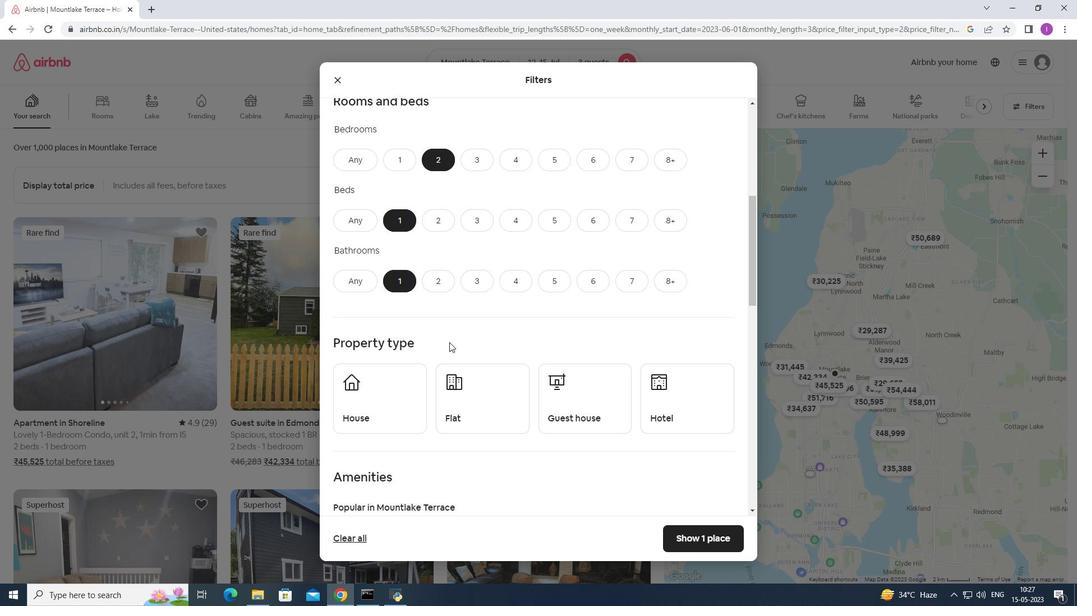 
Action: Mouse moved to (412, 344)
Screenshot: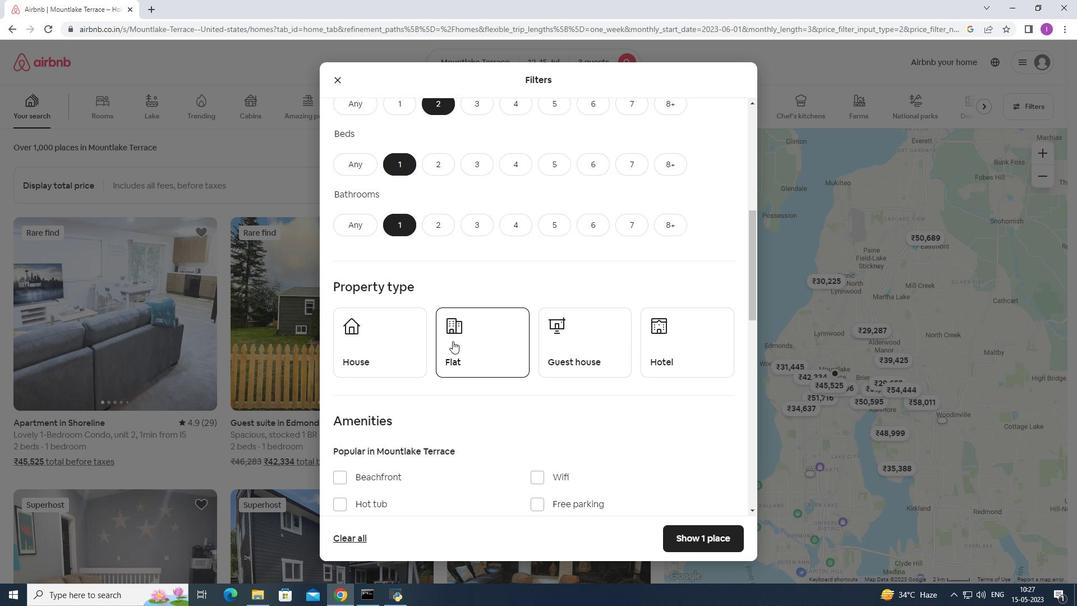 
Action: Mouse pressed left at (412, 344)
Screenshot: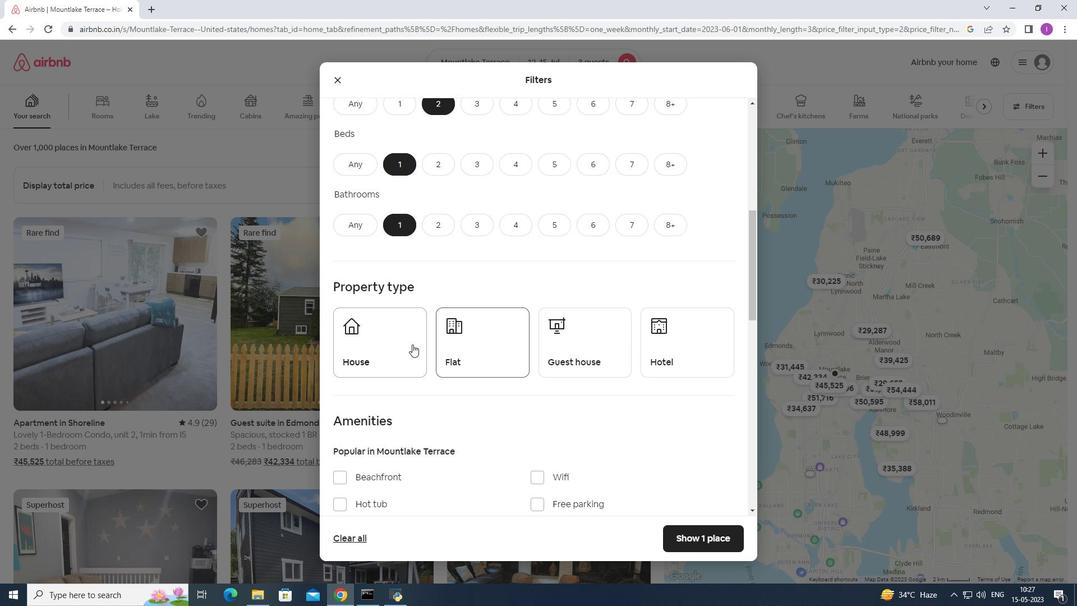 
Action: Mouse moved to (487, 342)
Screenshot: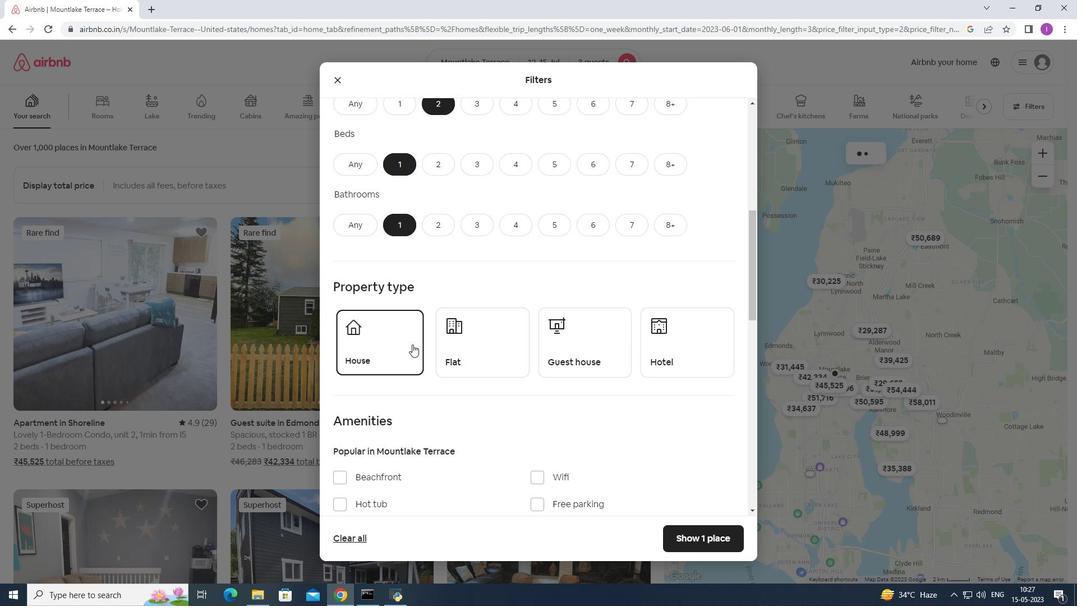 
Action: Mouse pressed left at (487, 342)
Screenshot: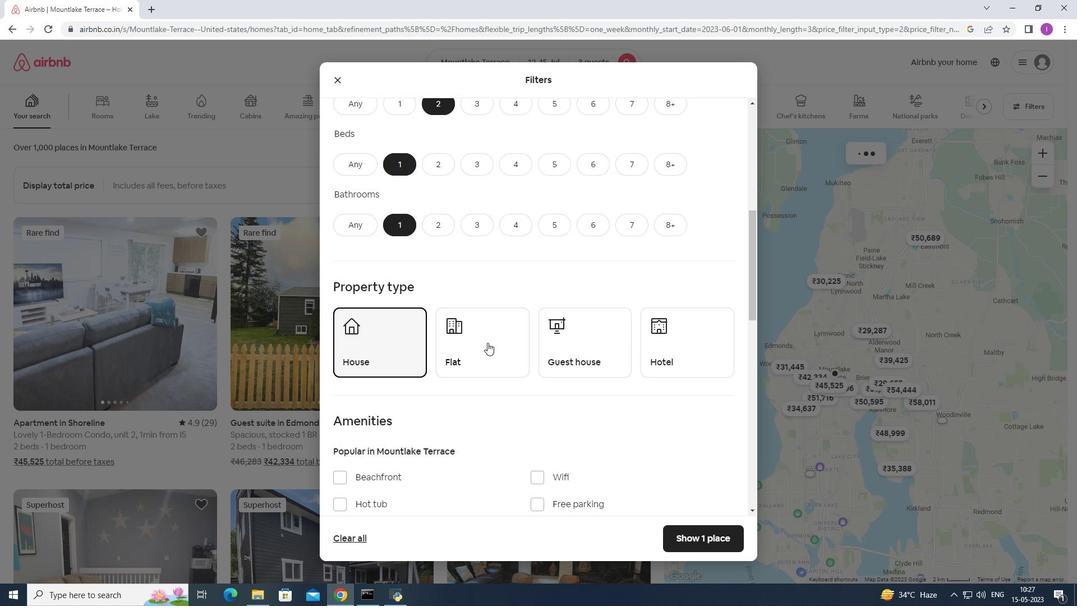 
Action: Mouse moved to (600, 343)
Screenshot: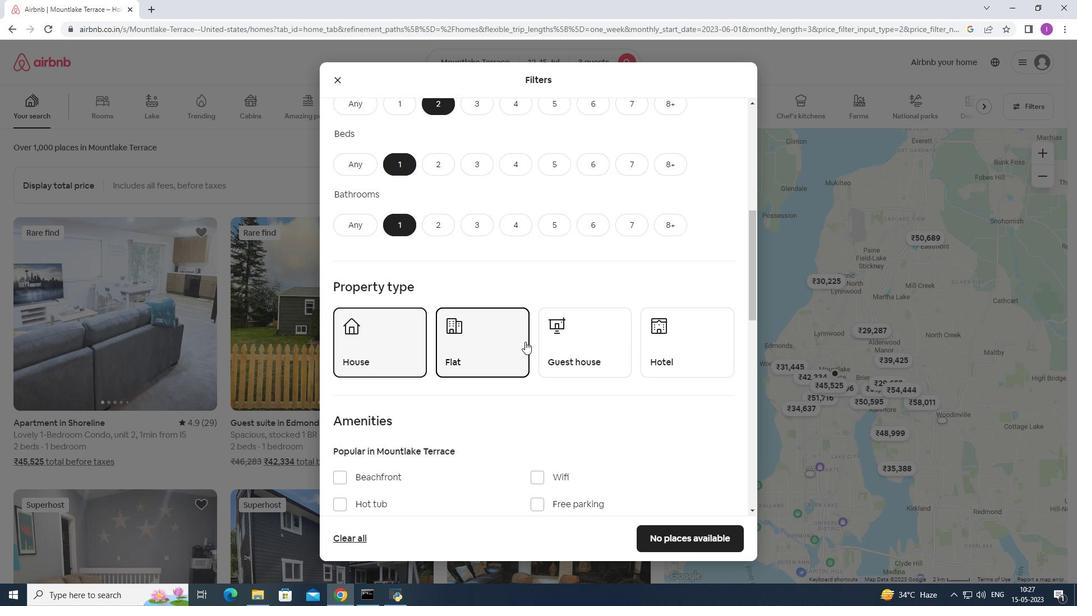 
Action: Mouse pressed left at (600, 343)
Screenshot: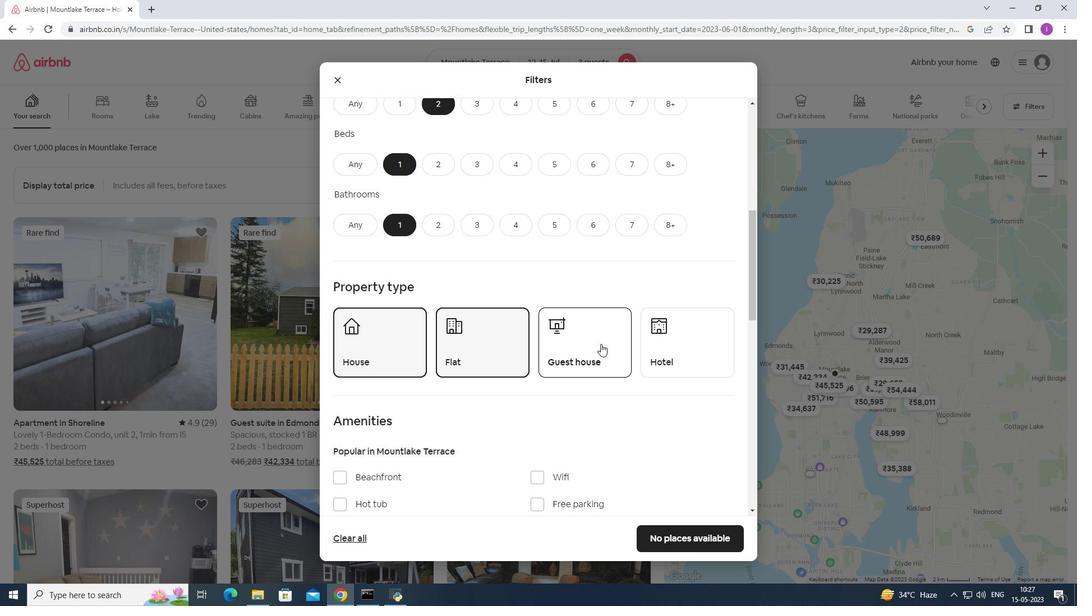 
Action: Mouse moved to (521, 389)
Screenshot: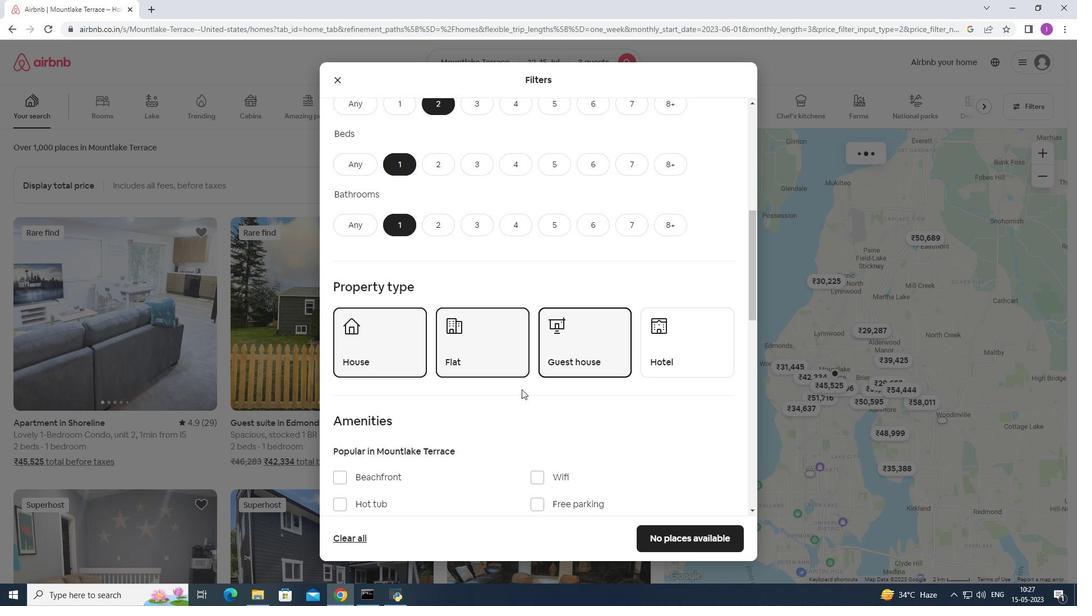 
Action: Mouse scrolled (521, 389) with delta (0, 0)
Screenshot: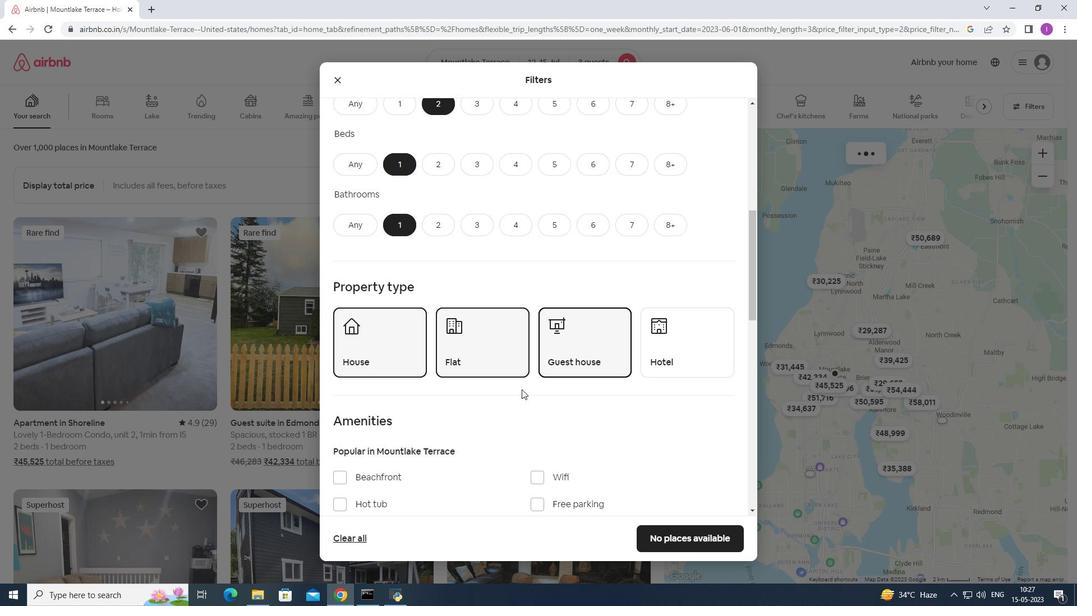 
Action: Mouse moved to (521, 389)
Screenshot: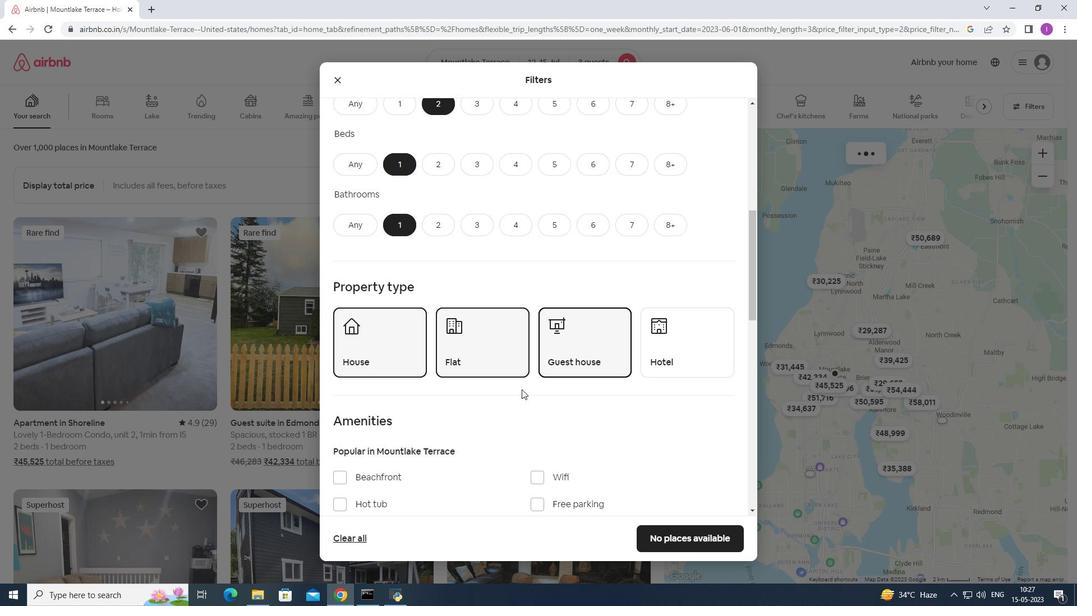
Action: Mouse scrolled (521, 389) with delta (0, 0)
Screenshot: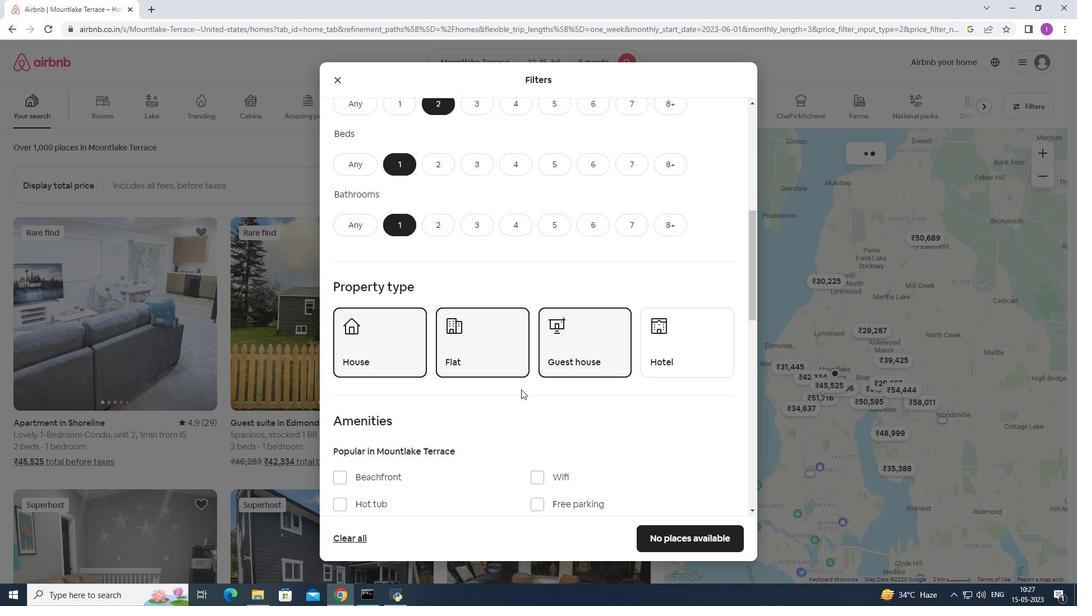 
Action: Mouse scrolled (521, 389) with delta (0, 0)
Screenshot: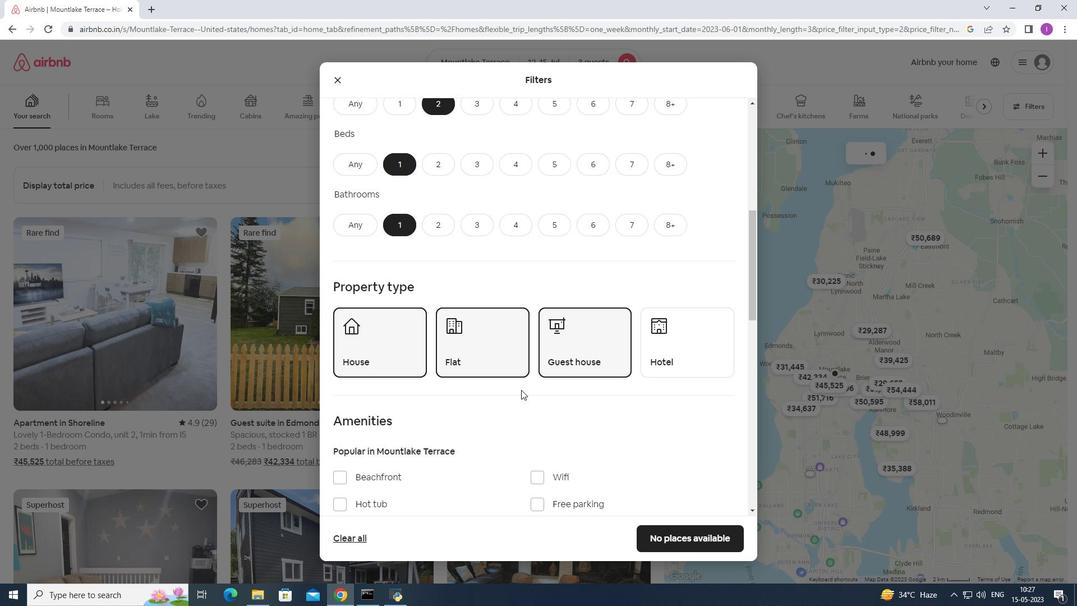 
Action: Mouse moved to (521, 387)
Screenshot: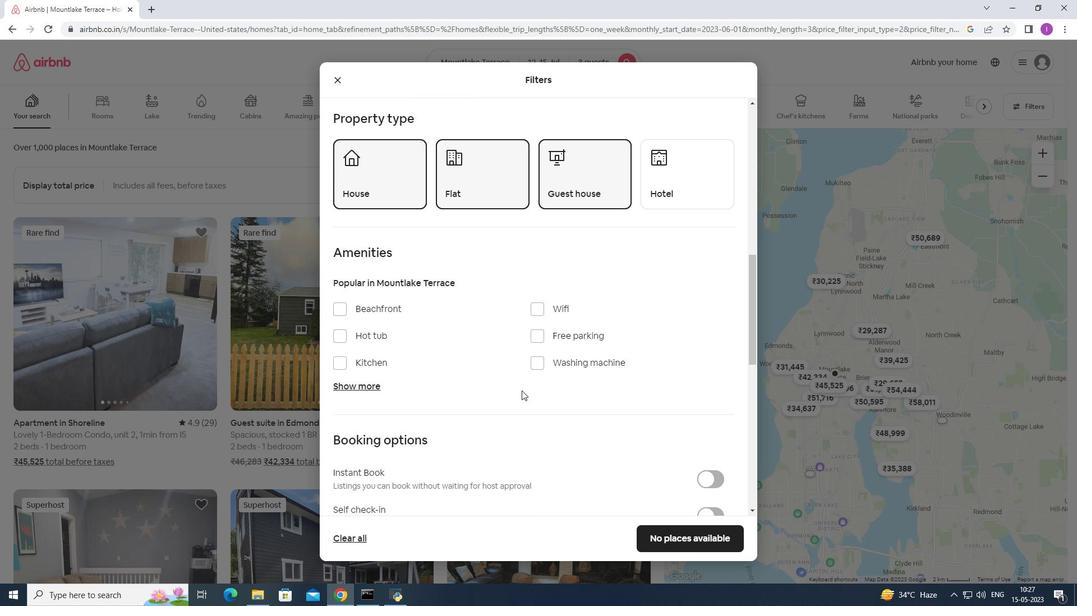 
Action: Mouse scrolled (521, 386) with delta (0, 0)
Screenshot: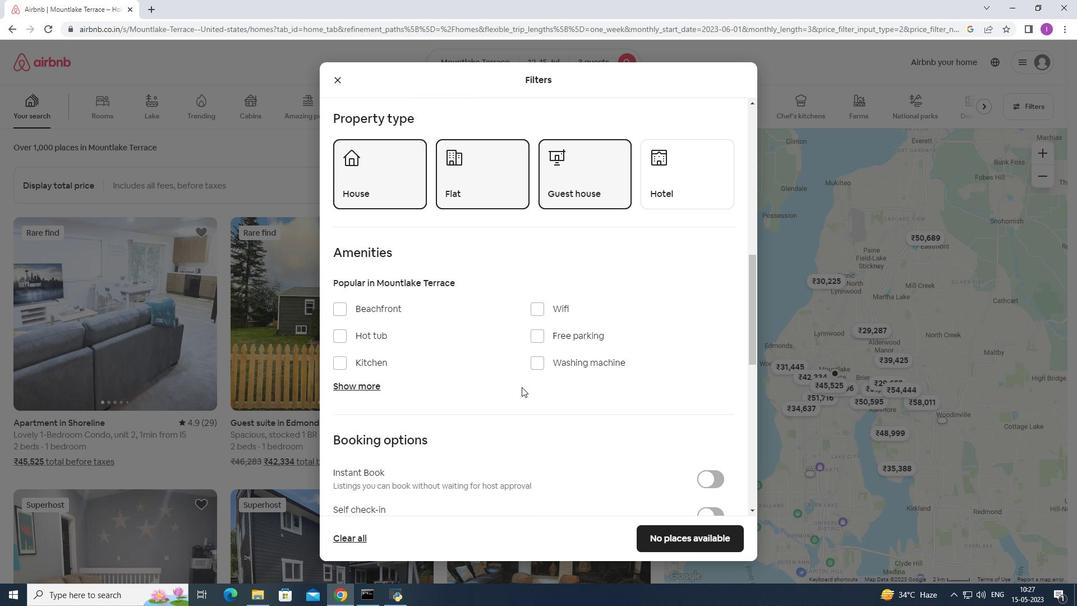 
Action: Mouse scrolled (521, 386) with delta (0, 0)
Screenshot: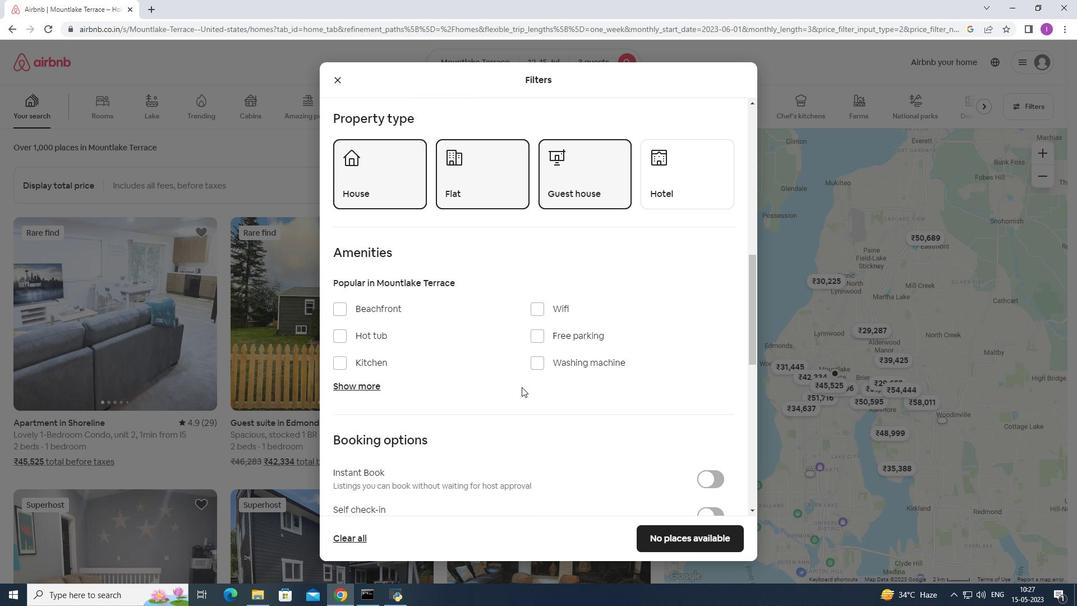 
Action: Mouse moved to (714, 408)
Screenshot: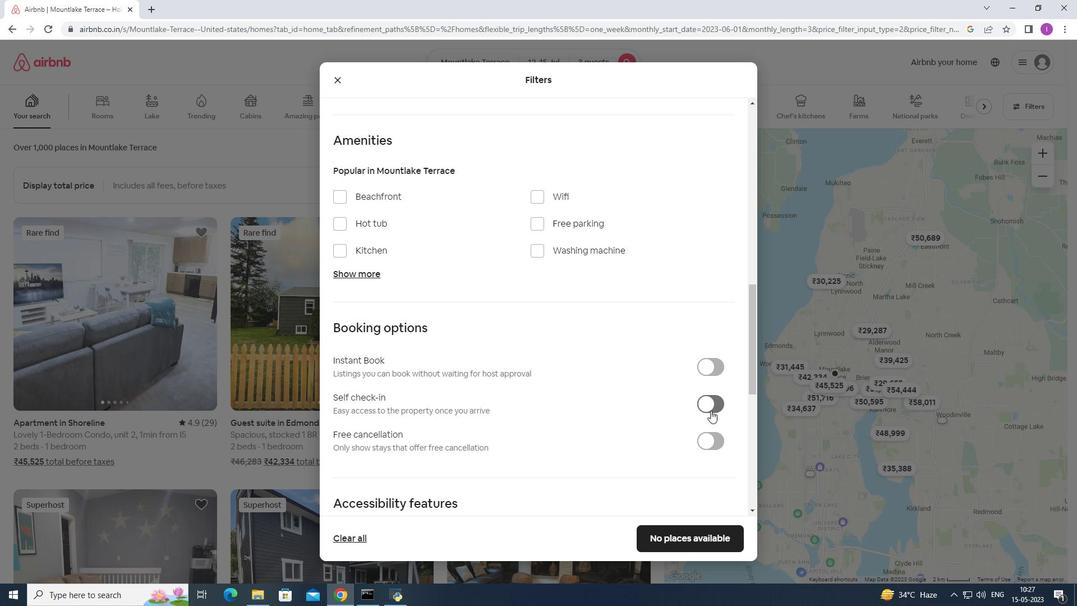 
Action: Mouse pressed left at (714, 408)
Screenshot: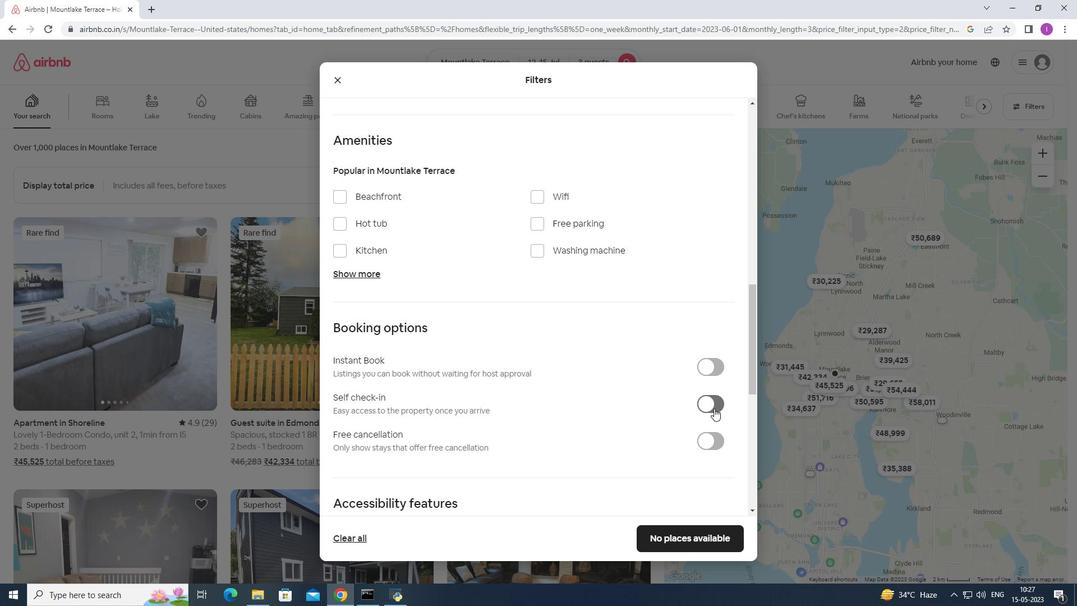 
Action: Mouse moved to (677, 447)
Screenshot: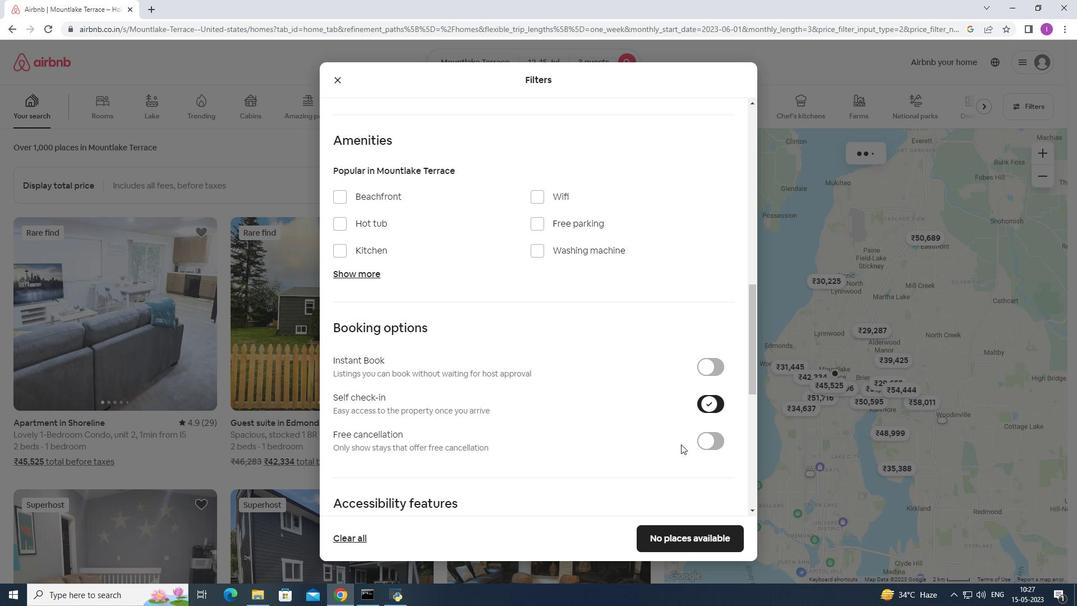 
Action: Mouse scrolled (677, 447) with delta (0, 0)
Screenshot: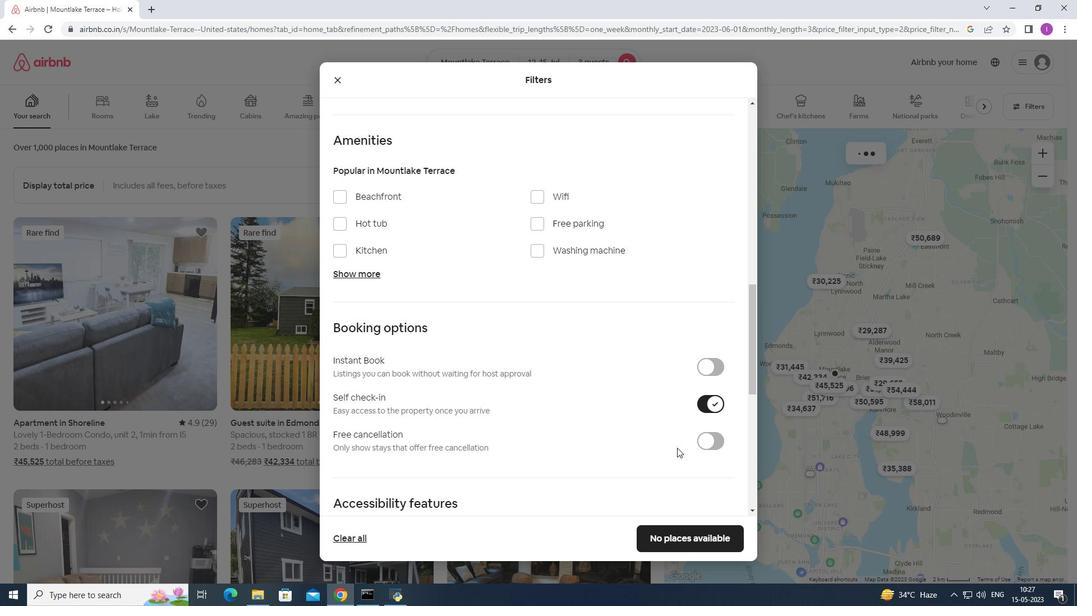 
Action: Mouse scrolled (677, 447) with delta (0, 0)
Screenshot: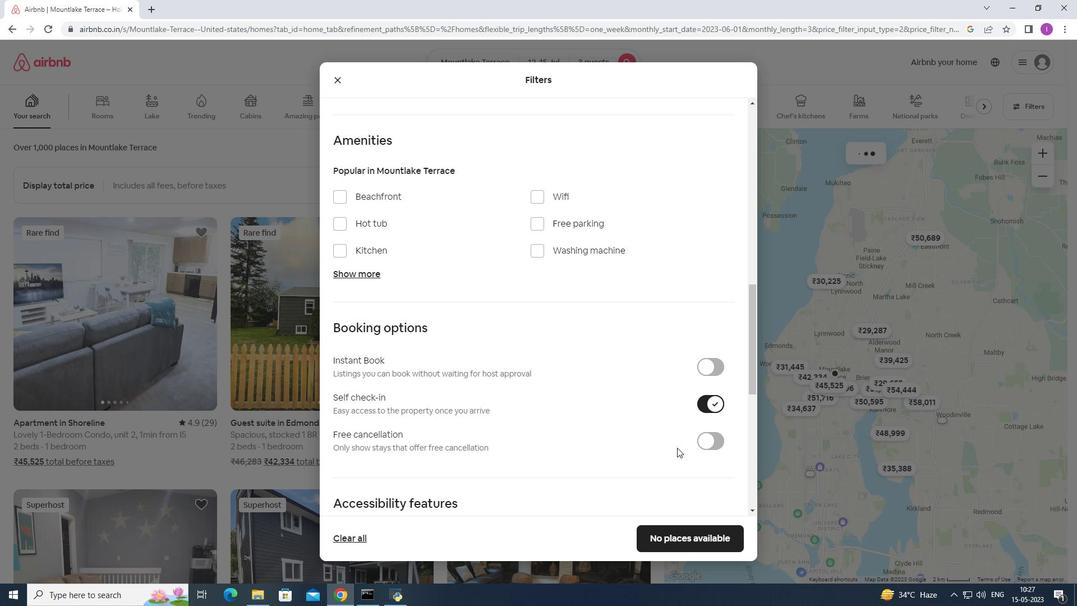 
Action: Mouse scrolled (677, 447) with delta (0, 0)
Screenshot: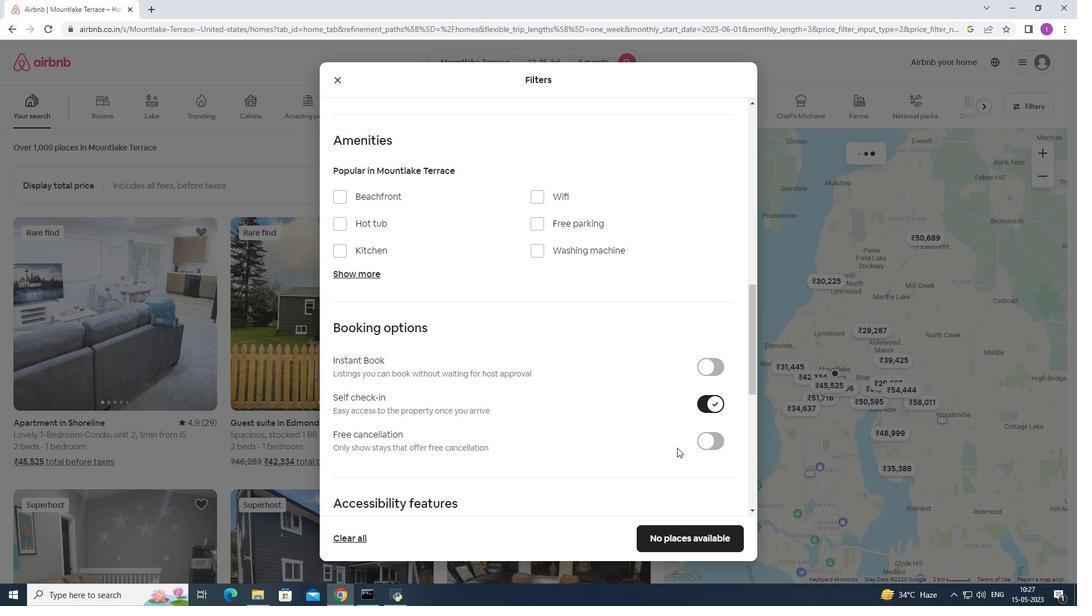 
Action: Mouse scrolled (677, 447) with delta (0, 0)
Screenshot: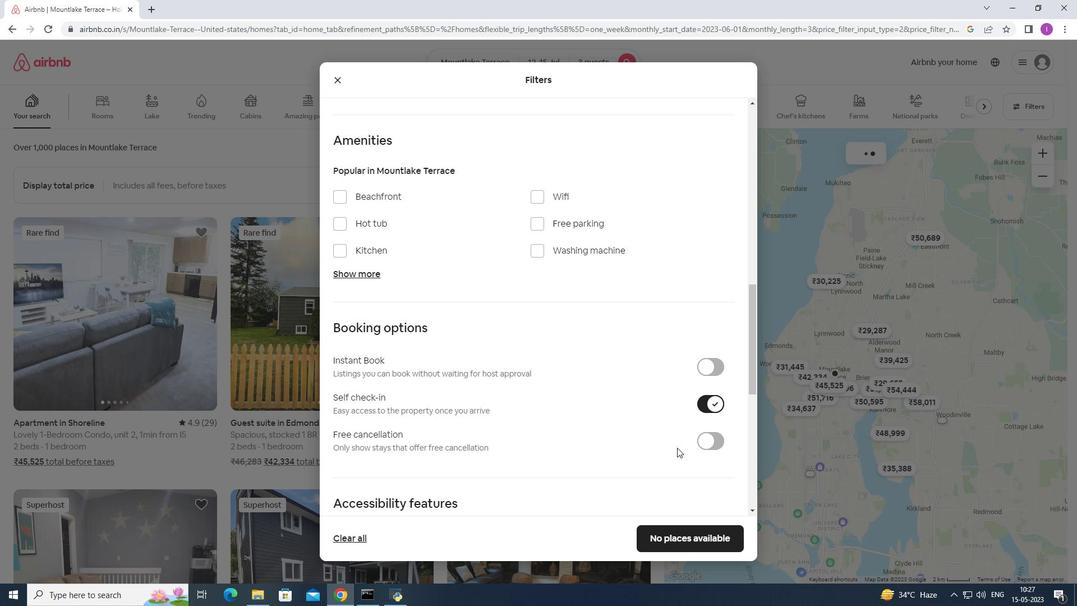 
Action: Mouse scrolled (677, 447) with delta (0, 0)
Screenshot: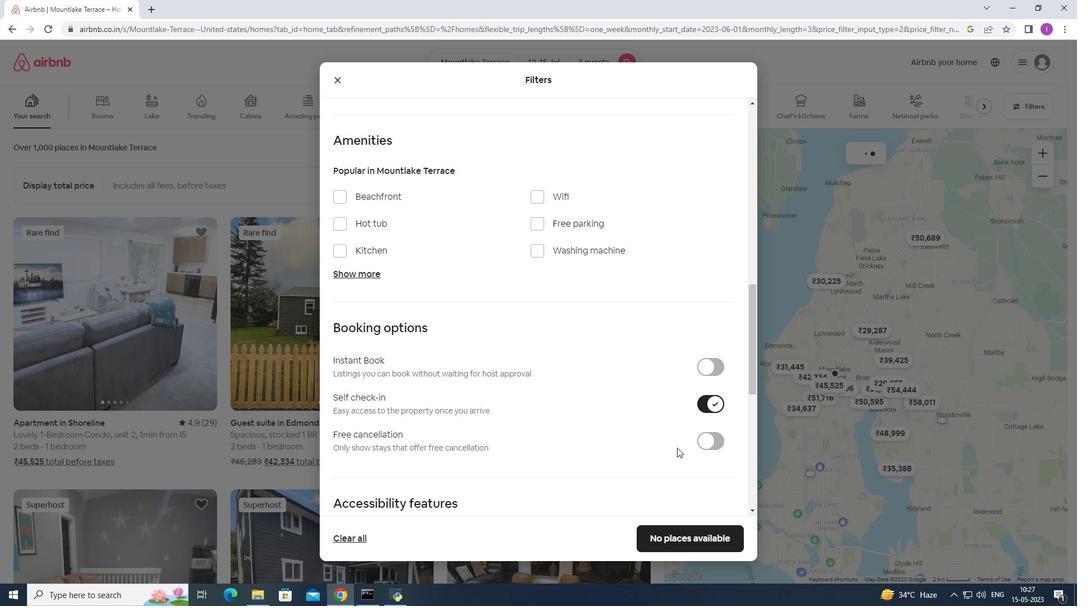 
Action: Mouse scrolled (677, 447) with delta (0, 0)
Screenshot: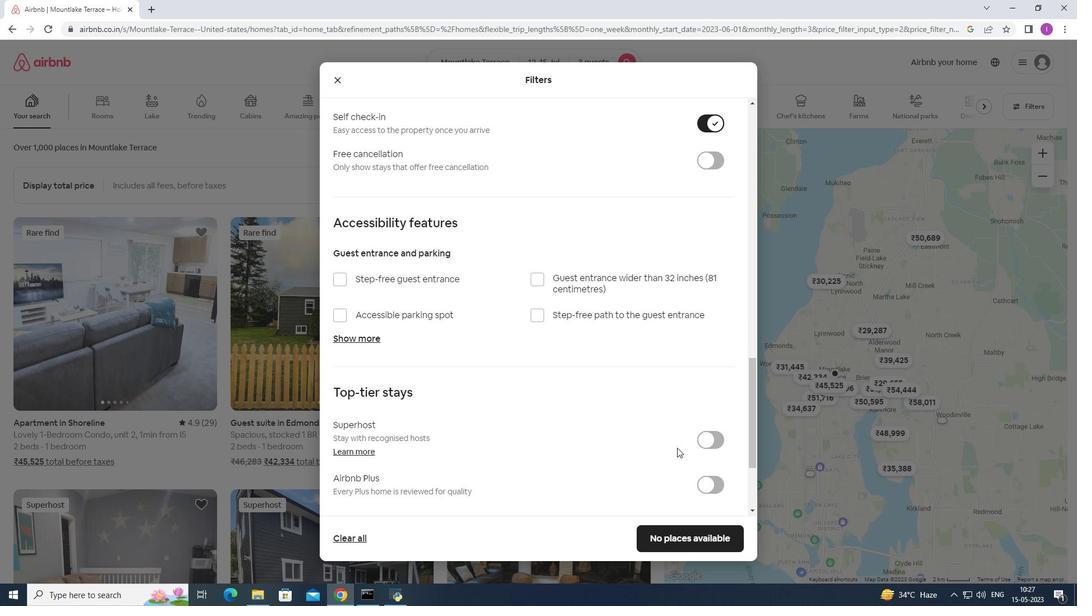 
Action: Mouse scrolled (677, 447) with delta (0, 0)
Screenshot: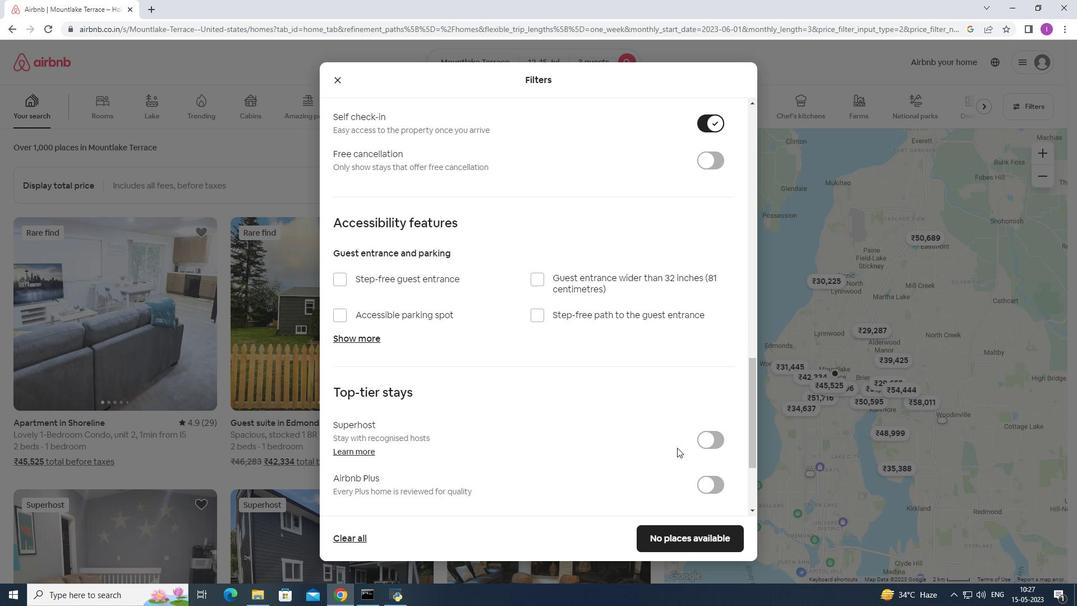 
Action: Mouse scrolled (677, 447) with delta (0, 0)
Screenshot: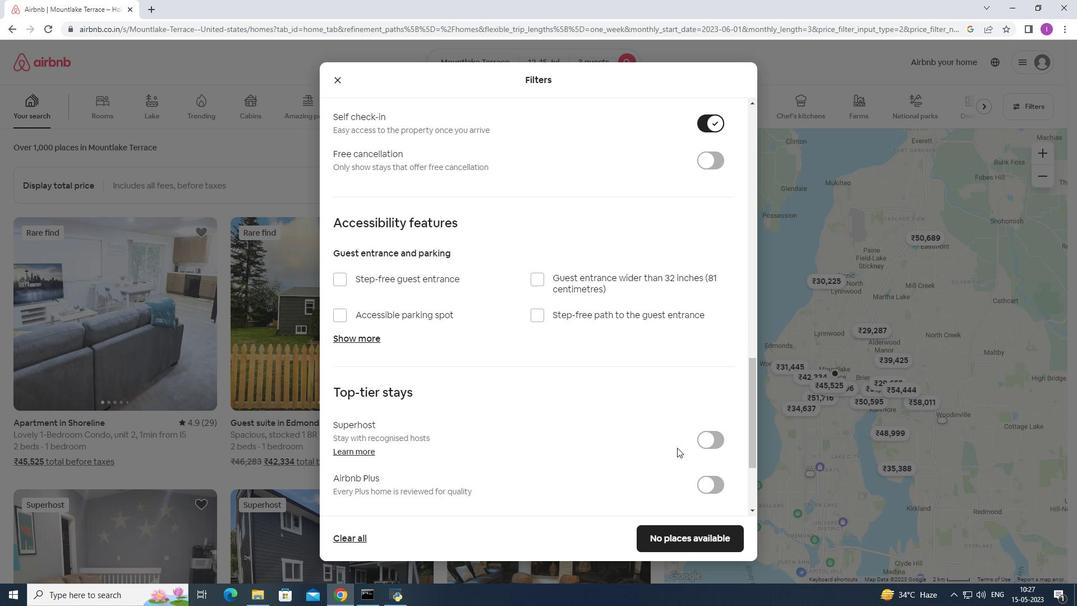 
Action: Mouse scrolled (677, 447) with delta (0, 0)
Screenshot: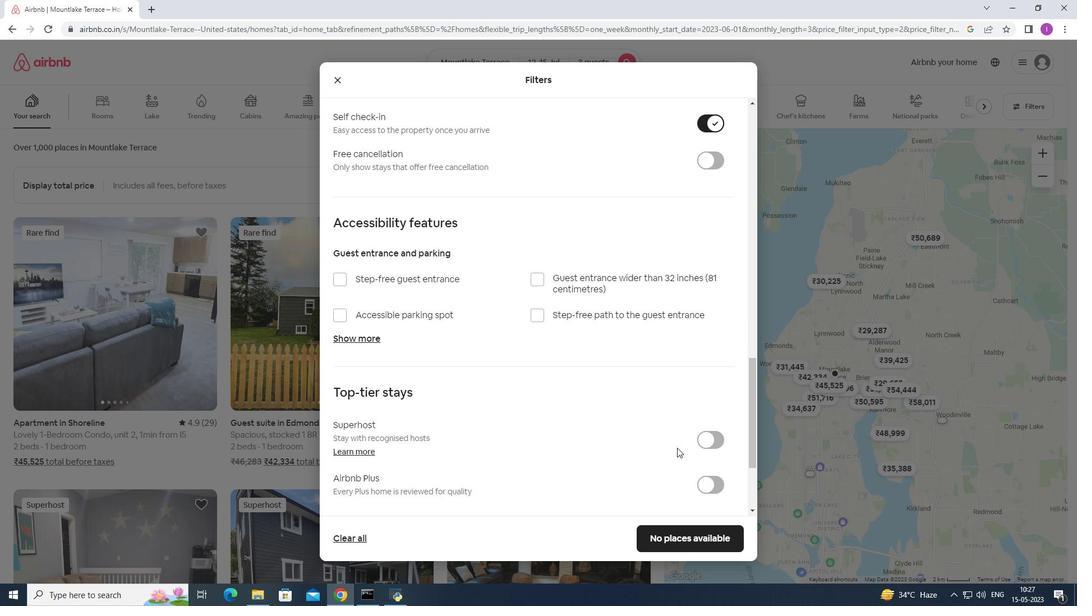 
Action: Mouse scrolled (677, 447) with delta (0, 0)
Screenshot: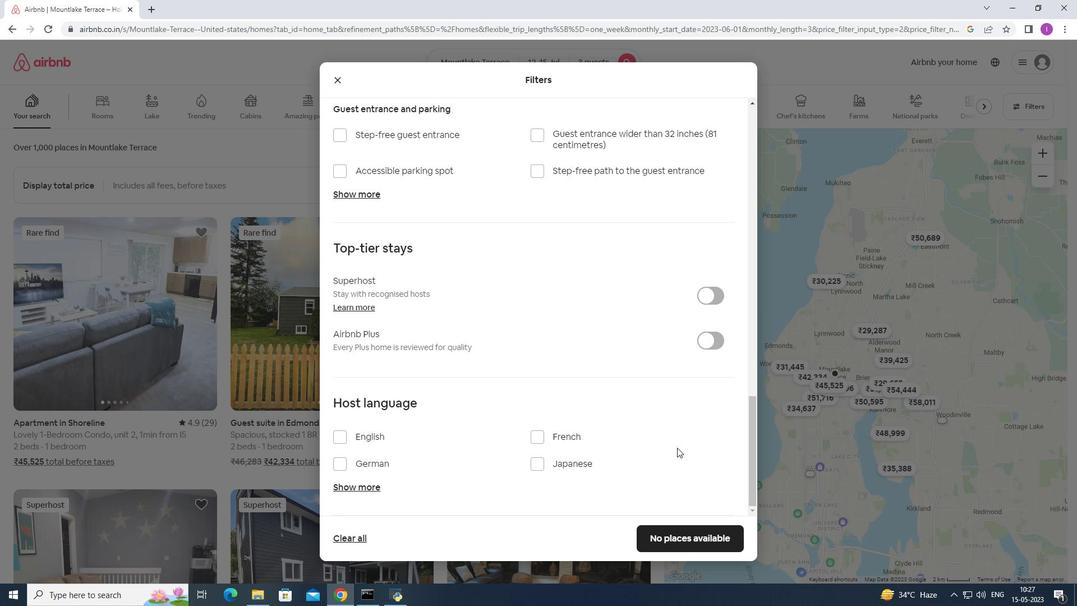 
Action: Mouse scrolled (677, 447) with delta (0, 0)
Screenshot: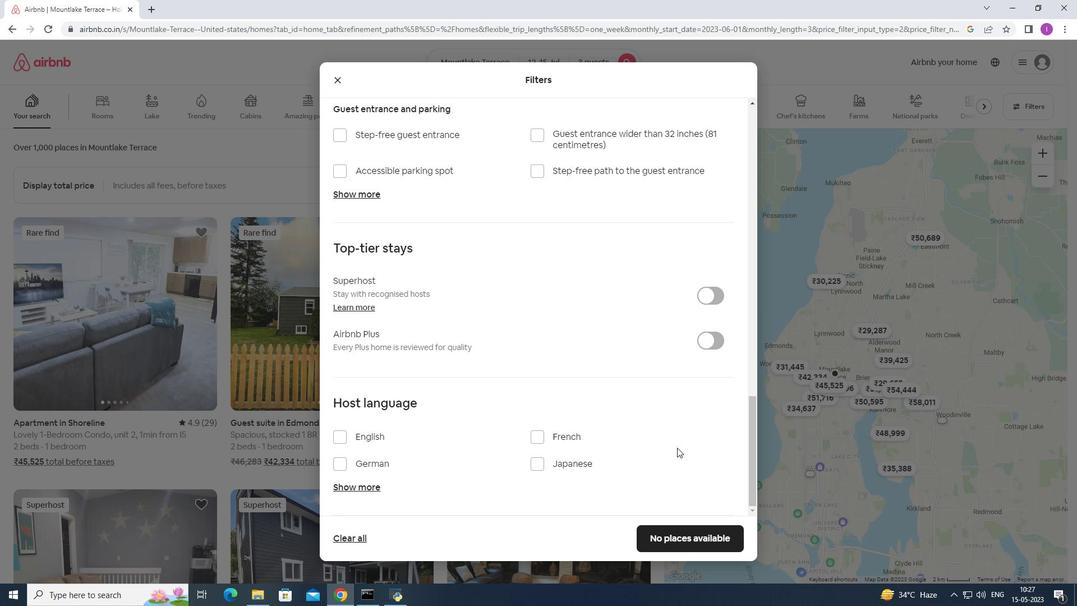 
Action: Mouse scrolled (677, 447) with delta (0, 0)
Screenshot: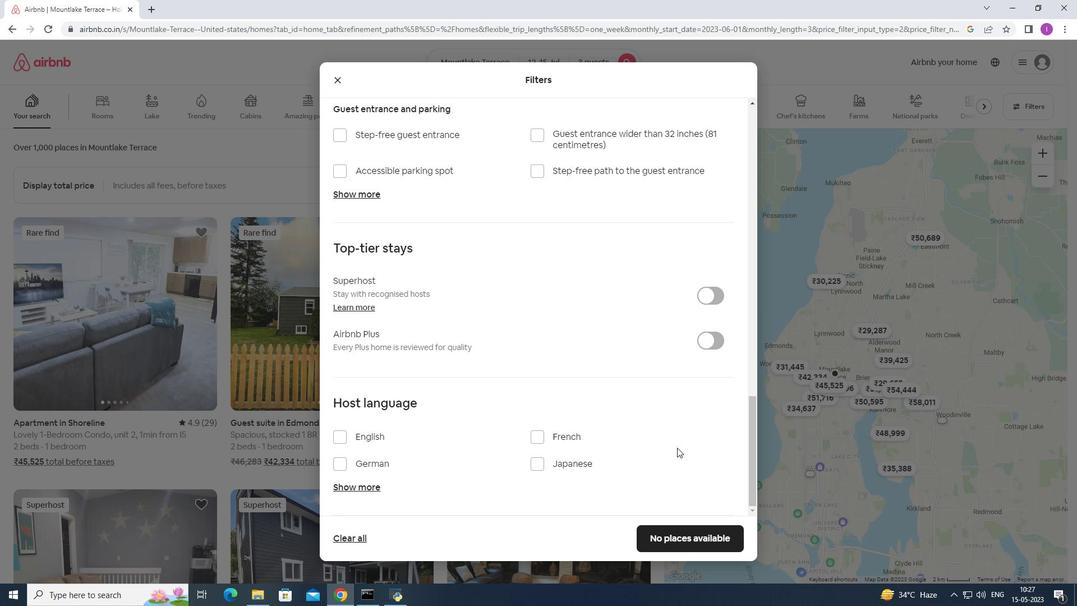 
Action: Mouse scrolled (677, 447) with delta (0, 0)
Screenshot: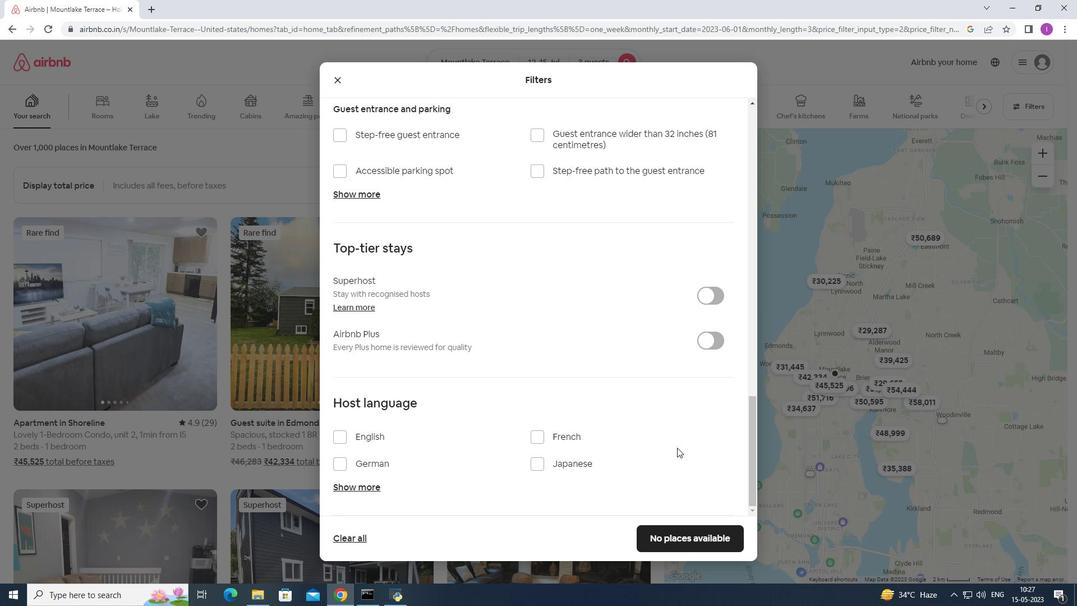 
Action: Mouse moved to (347, 436)
Screenshot: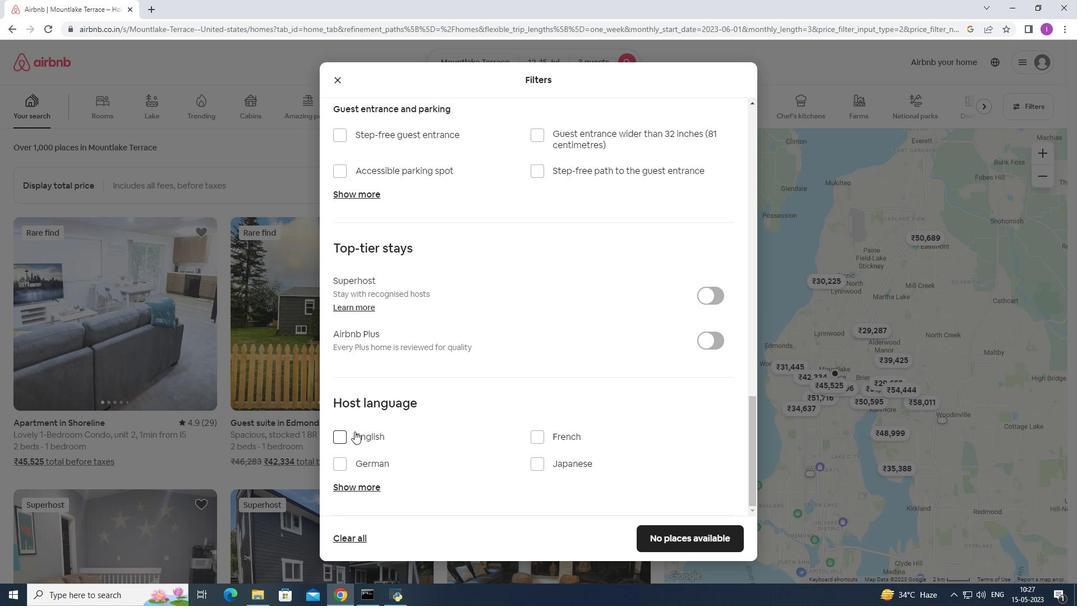 
Action: Mouse pressed left at (347, 436)
Screenshot: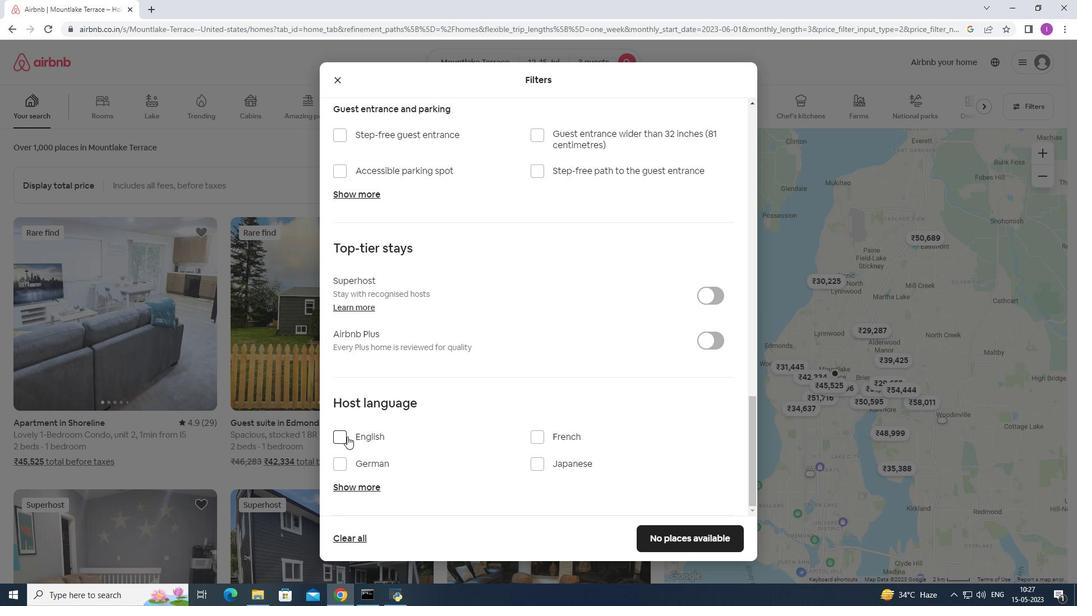 
Action: Mouse moved to (705, 540)
Screenshot: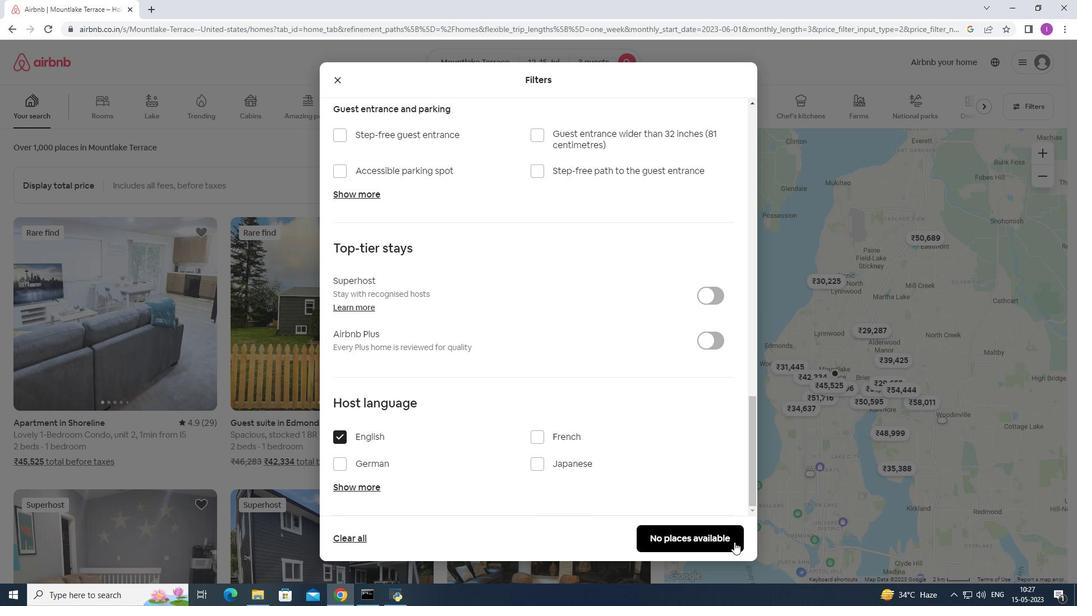 
Action: Mouse pressed left at (705, 540)
Screenshot: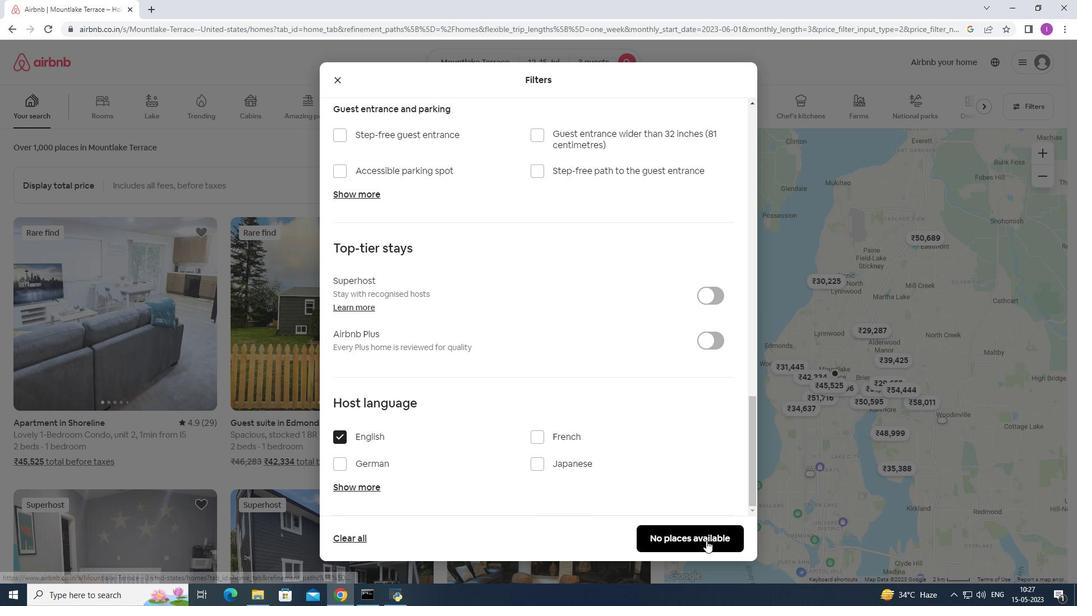 
Action: Mouse moved to (699, 539)
Screenshot: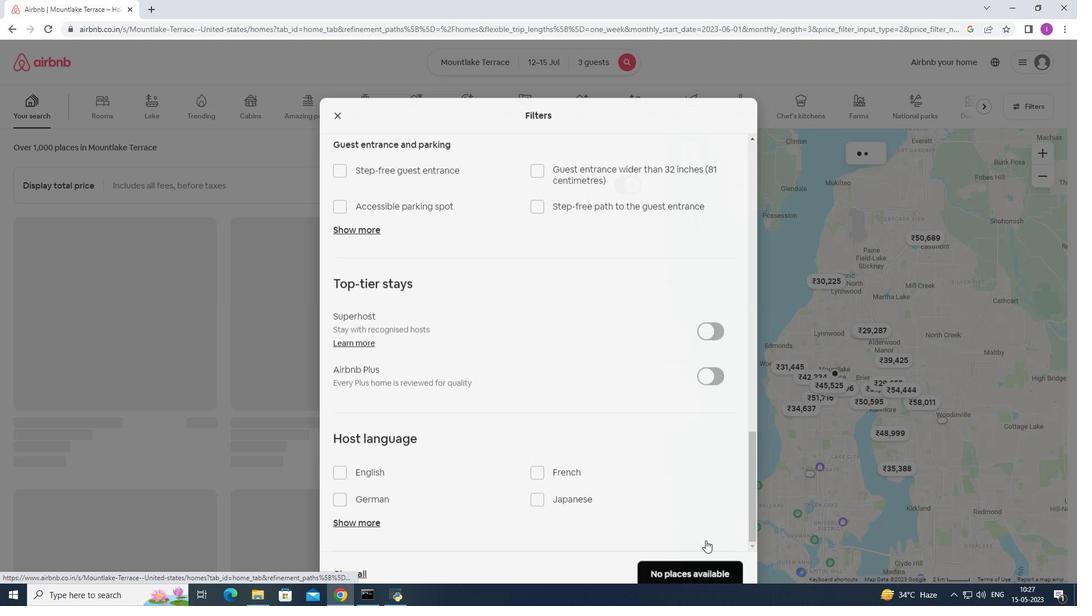 
